 Task: Find an Airbnb in Shrigonda, India for 7 guests from 10th to 15th July with a price range of ₹10,000 to ₹15,000, 4 bedrooms, 7 beds, 4 bathrooms, and amenities like WiFi, TV, free parking, gym, and breakfast.
Action: Mouse pressed left at (488, 125)
Screenshot: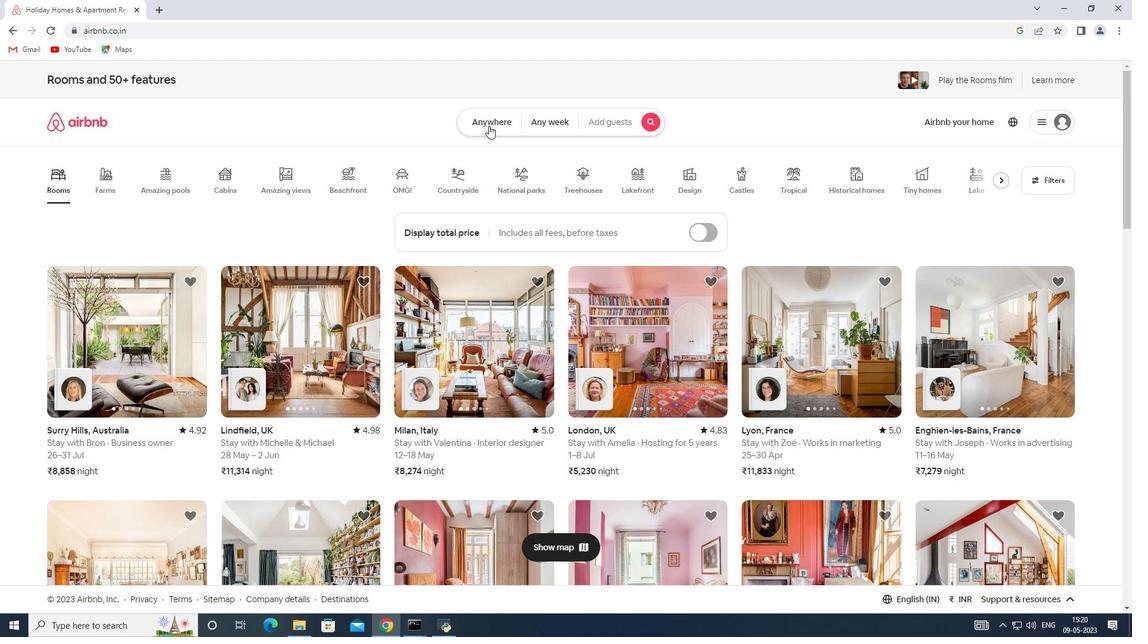 
Action: Mouse moved to (352, 168)
Screenshot: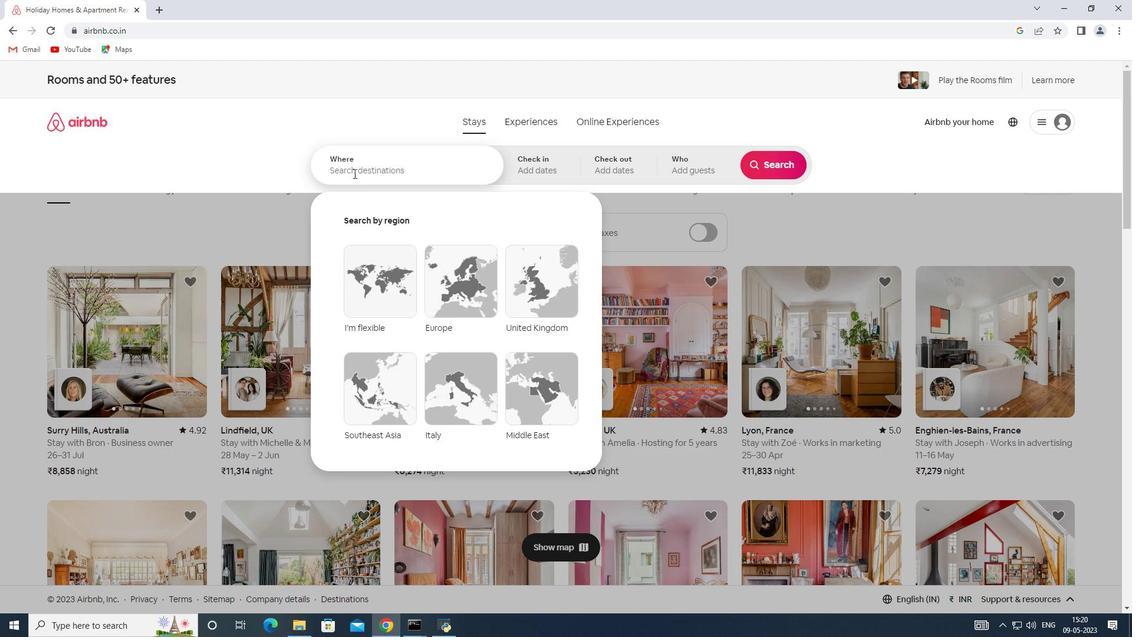 
Action: Mouse pressed left at (352, 168)
Screenshot: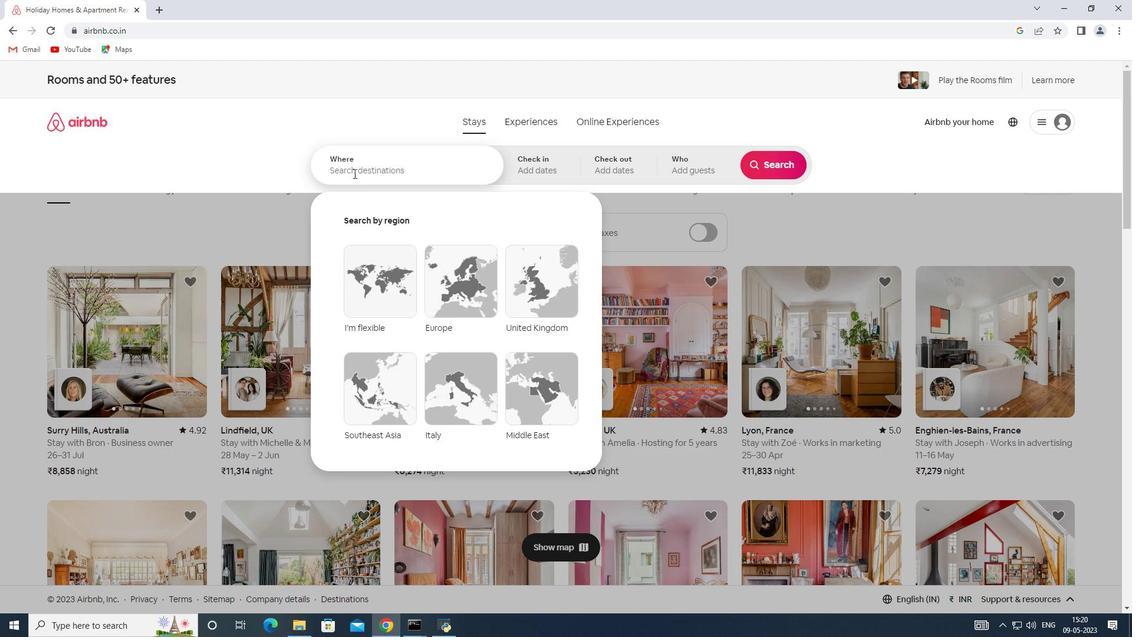 
Action: Key pressed <Key.shift>N<Key.backspace><Key.shift>Shrigonda,<Key.shift>India
Screenshot: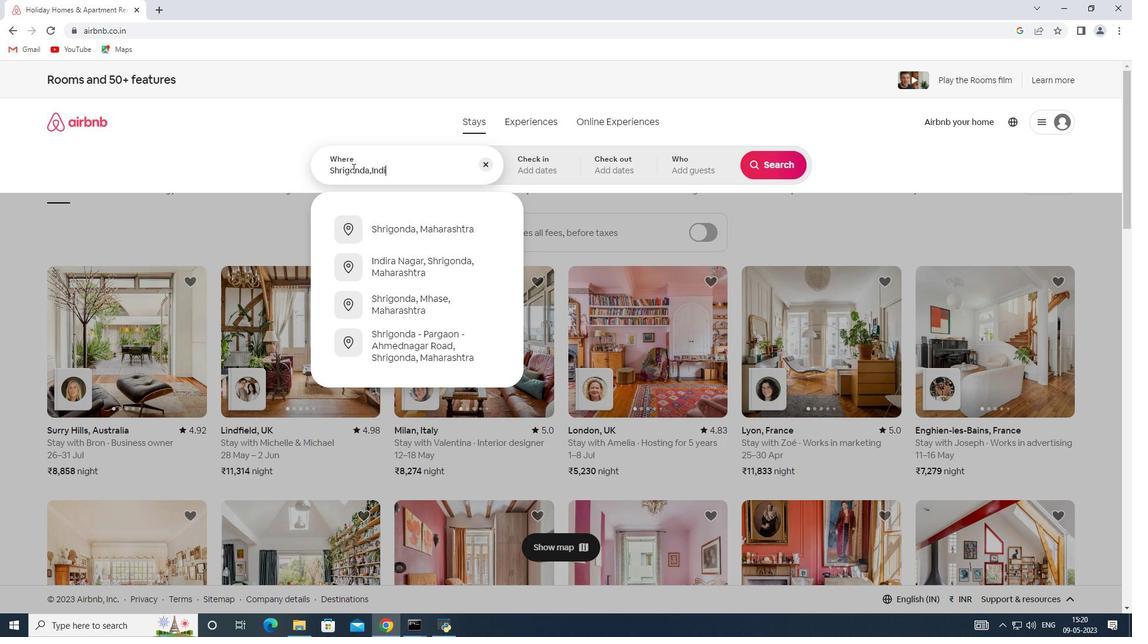 
Action: Mouse moved to (529, 165)
Screenshot: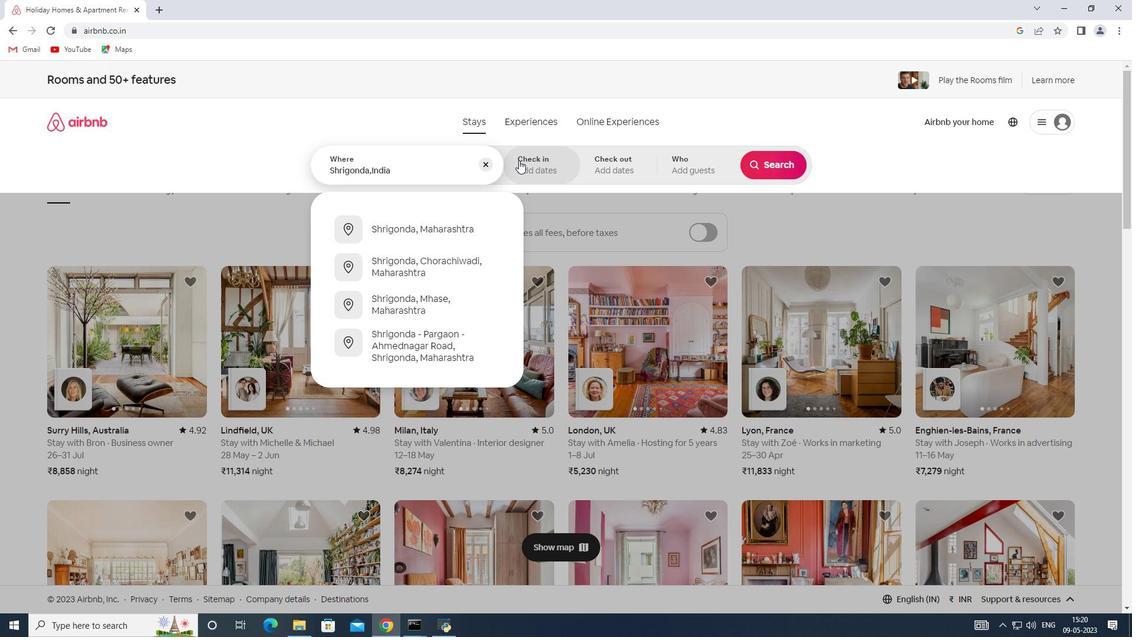 
Action: Mouse pressed left at (529, 165)
Screenshot: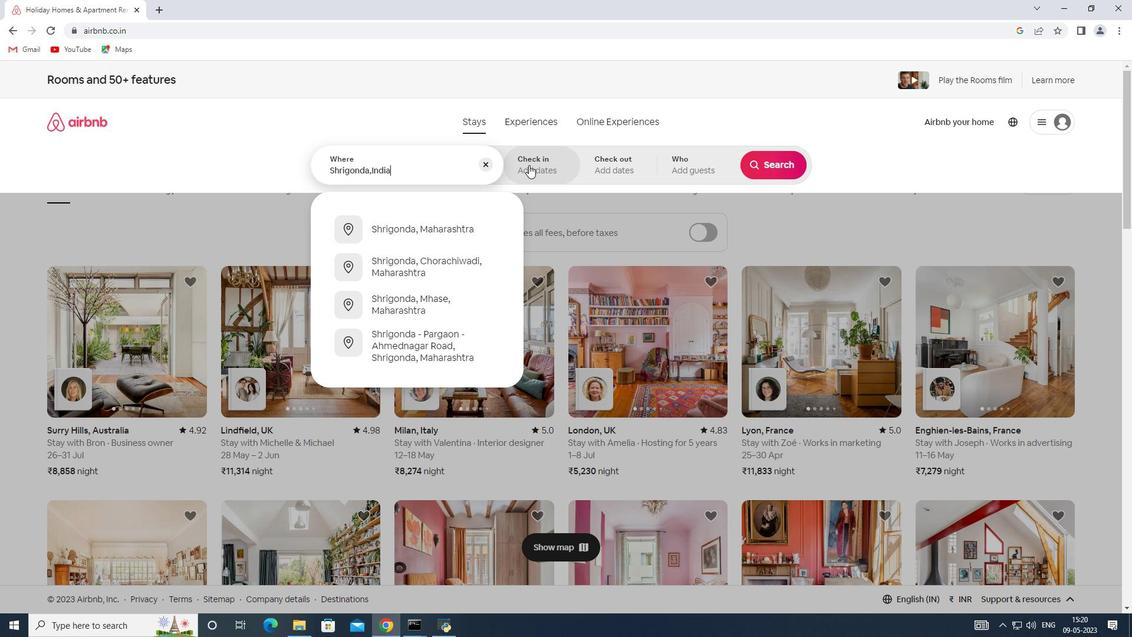 
Action: Mouse moved to (756, 259)
Screenshot: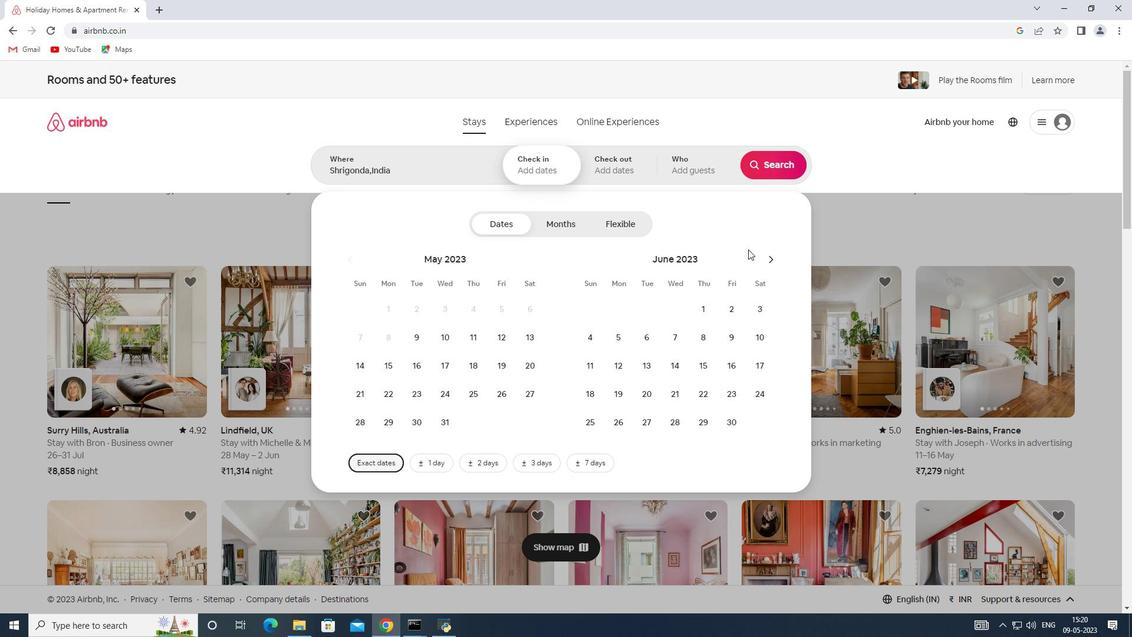 
Action: Mouse pressed left at (756, 259)
Screenshot: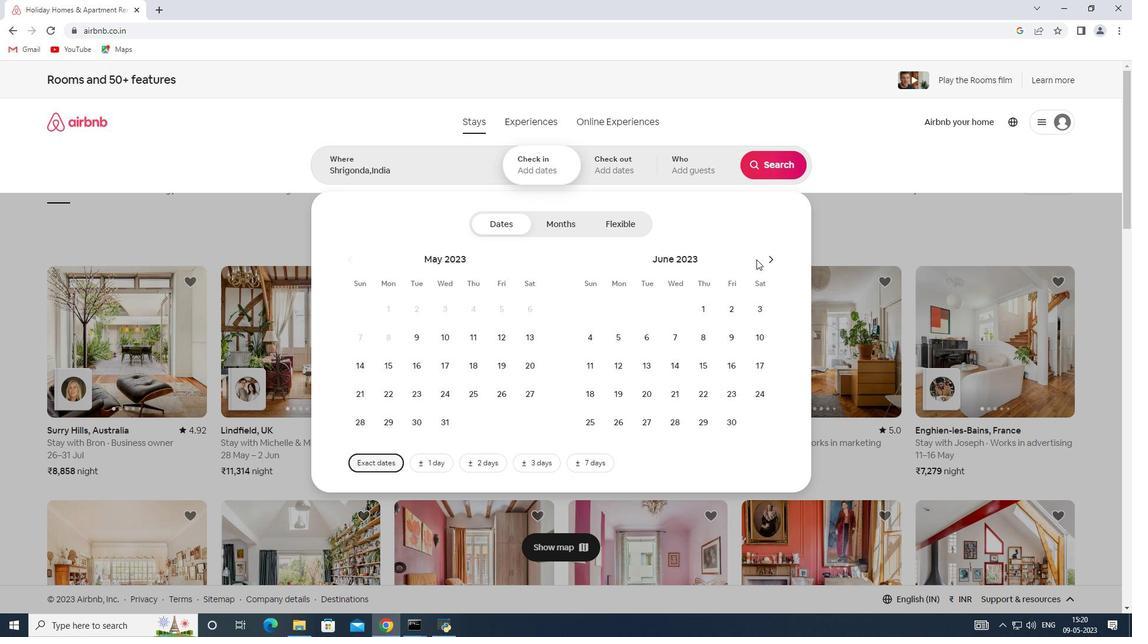 
Action: Mouse moved to (771, 260)
Screenshot: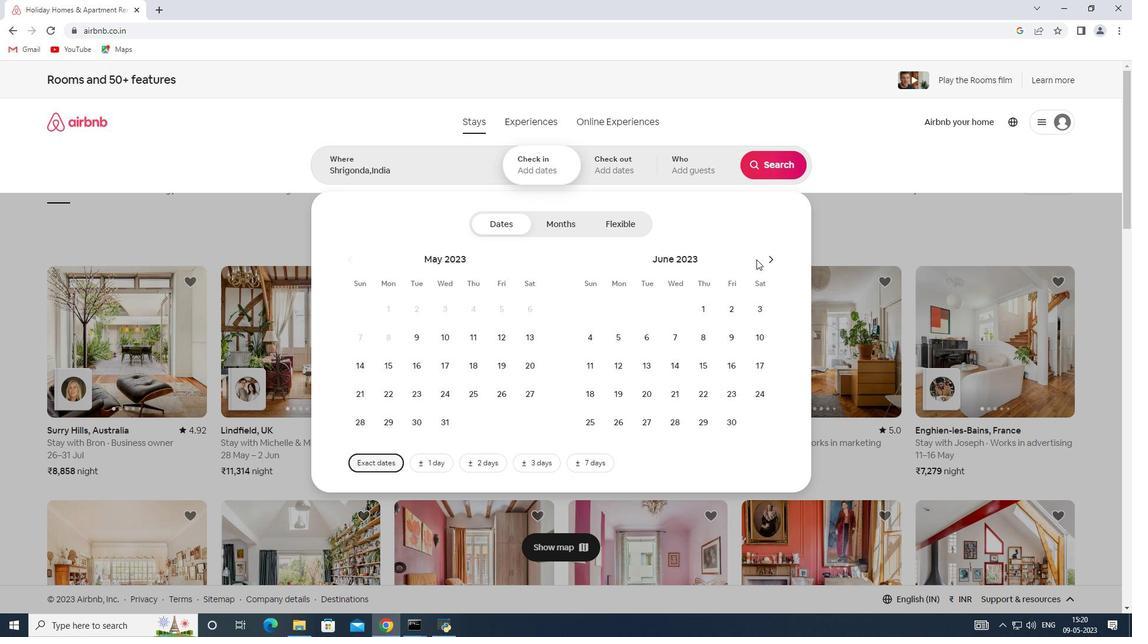 
Action: Mouse pressed left at (771, 260)
Screenshot: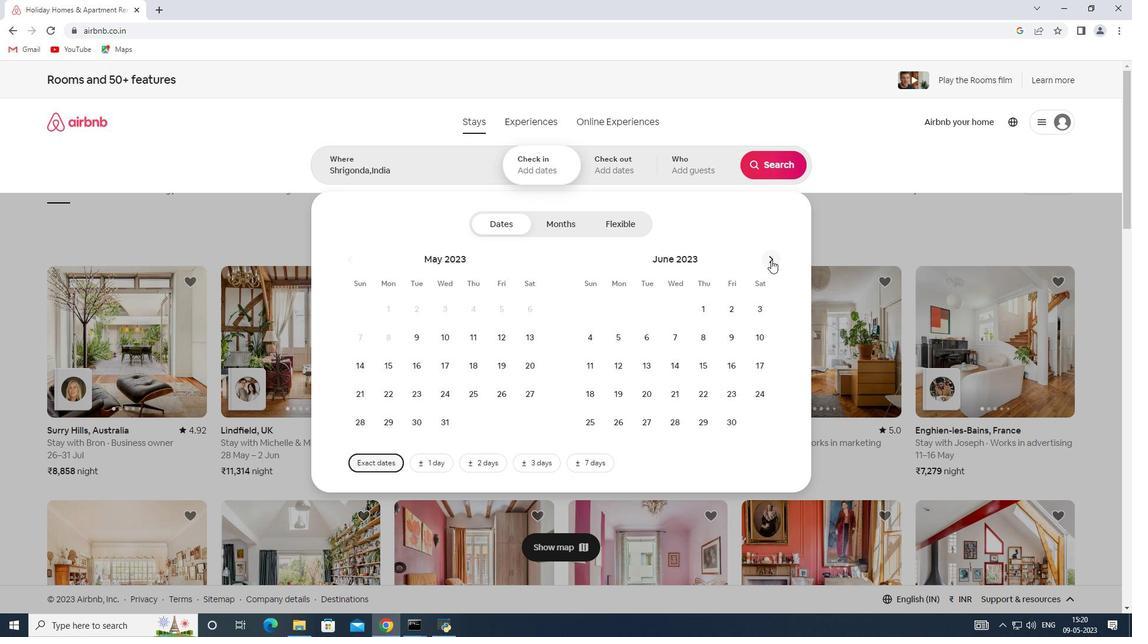 
Action: Mouse moved to (624, 362)
Screenshot: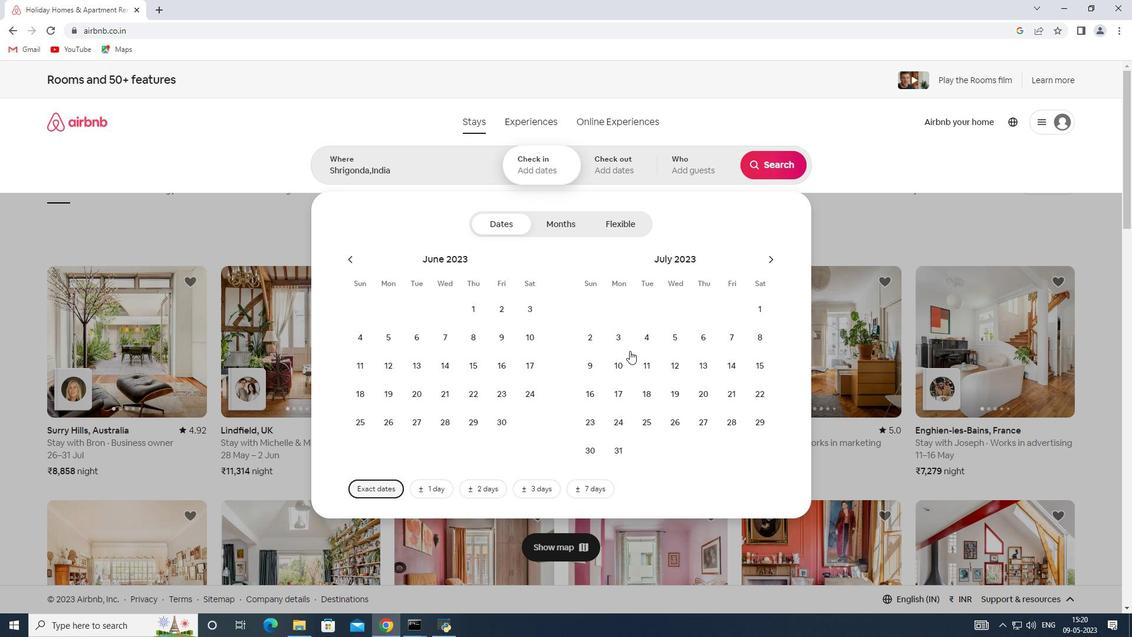 
Action: Mouse pressed left at (624, 362)
Screenshot: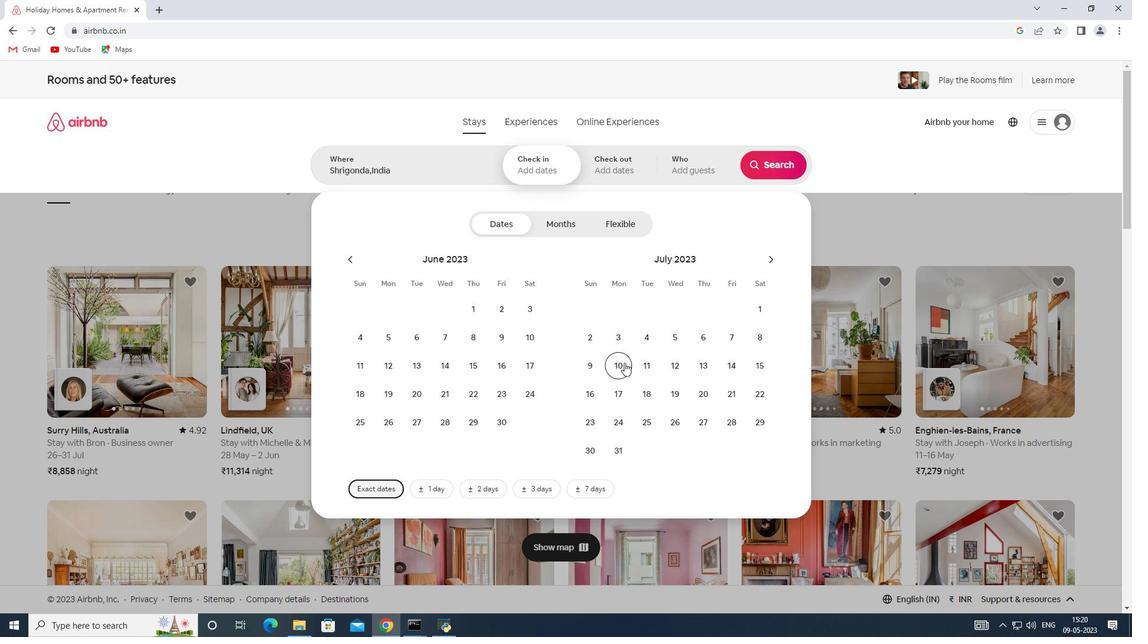 
Action: Mouse moved to (764, 370)
Screenshot: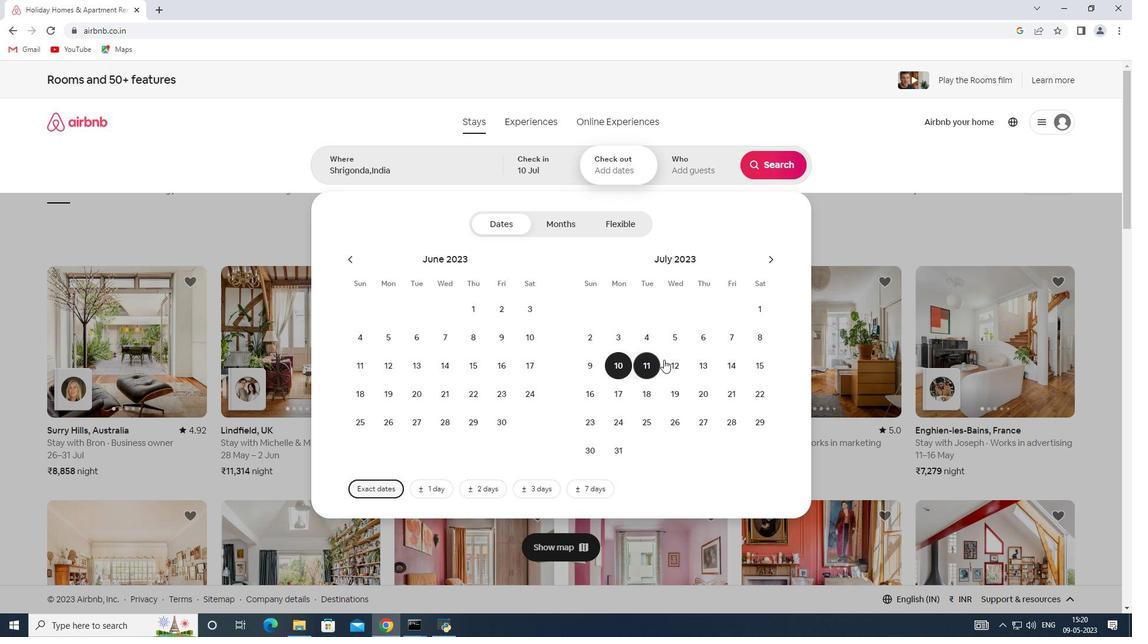 
Action: Mouse pressed left at (764, 370)
Screenshot: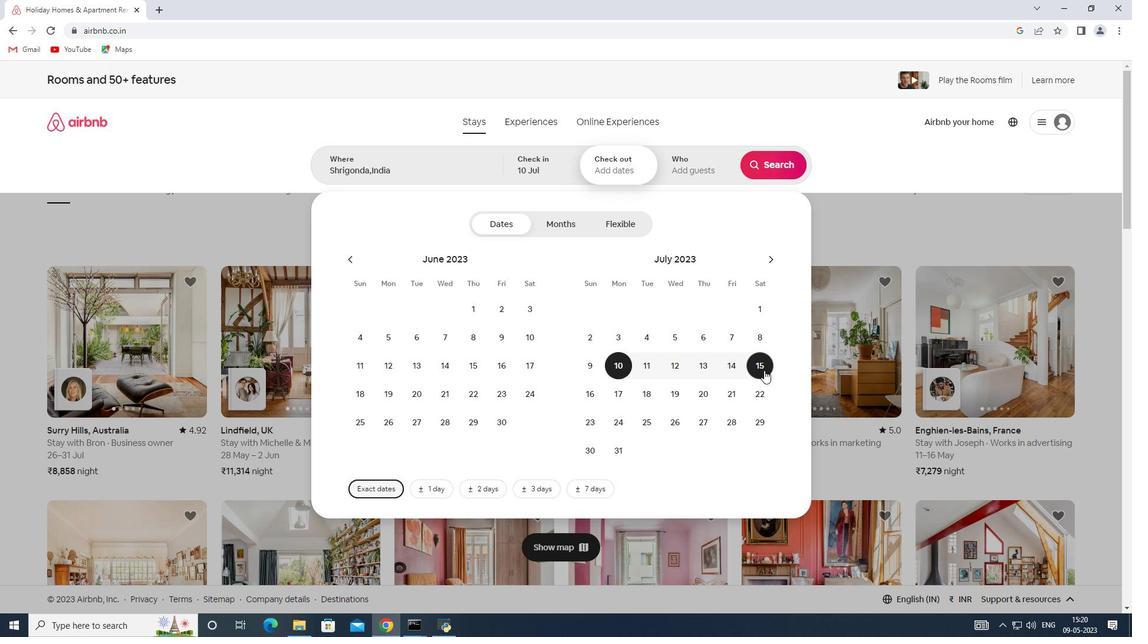 
Action: Mouse moved to (690, 161)
Screenshot: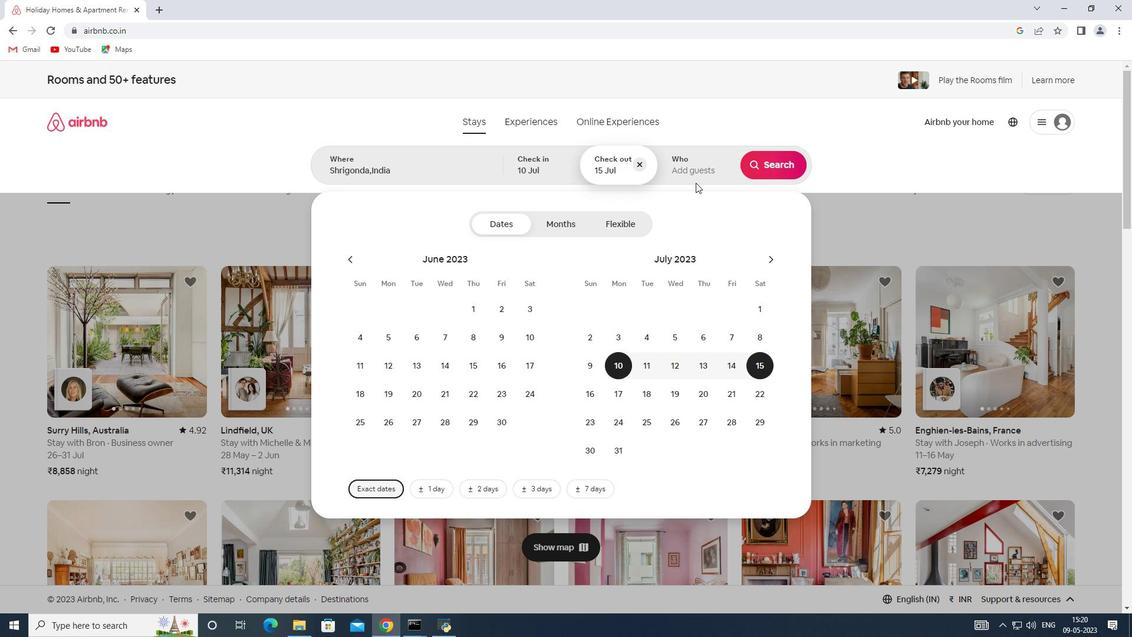 
Action: Mouse pressed left at (690, 161)
Screenshot: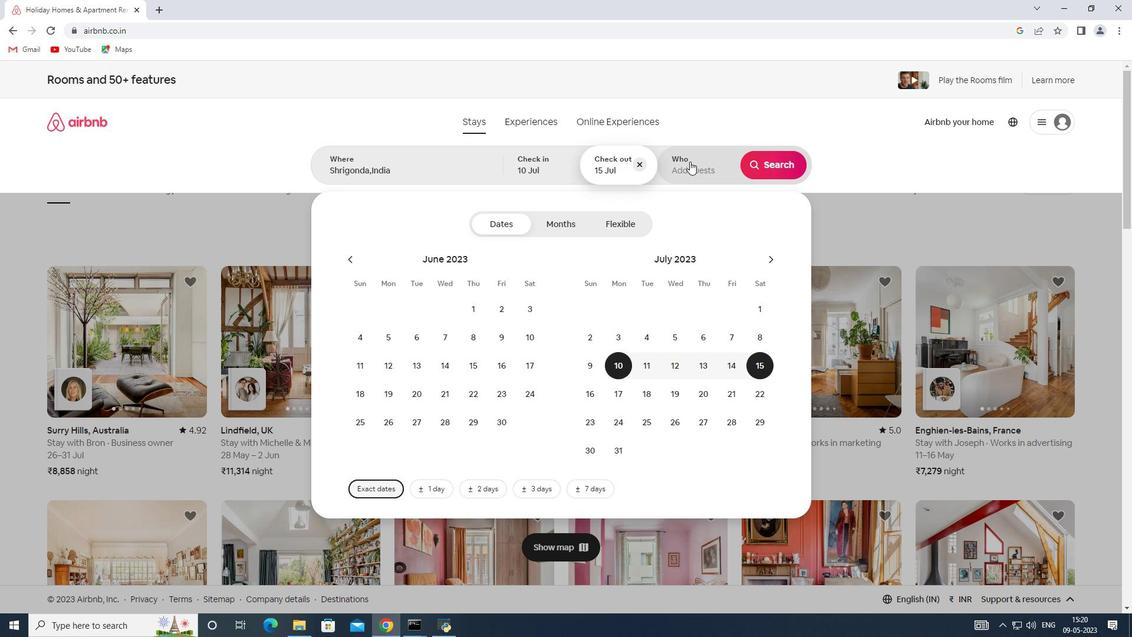 
Action: Mouse moved to (775, 230)
Screenshot: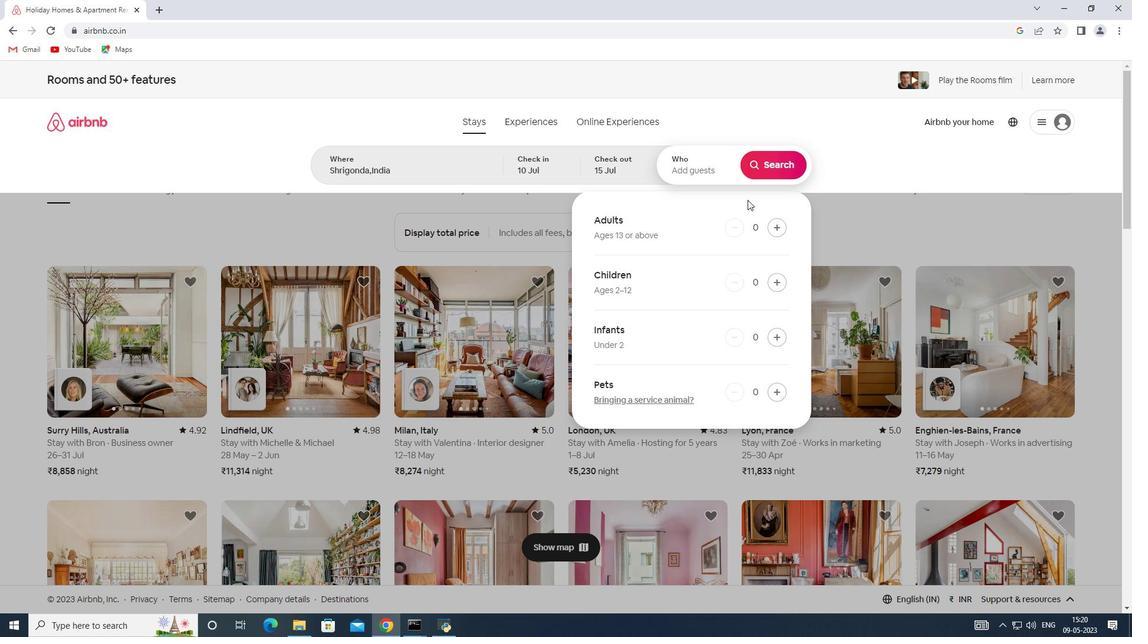 
Action: Mouse pressed left at (775, 230)
Screenshot: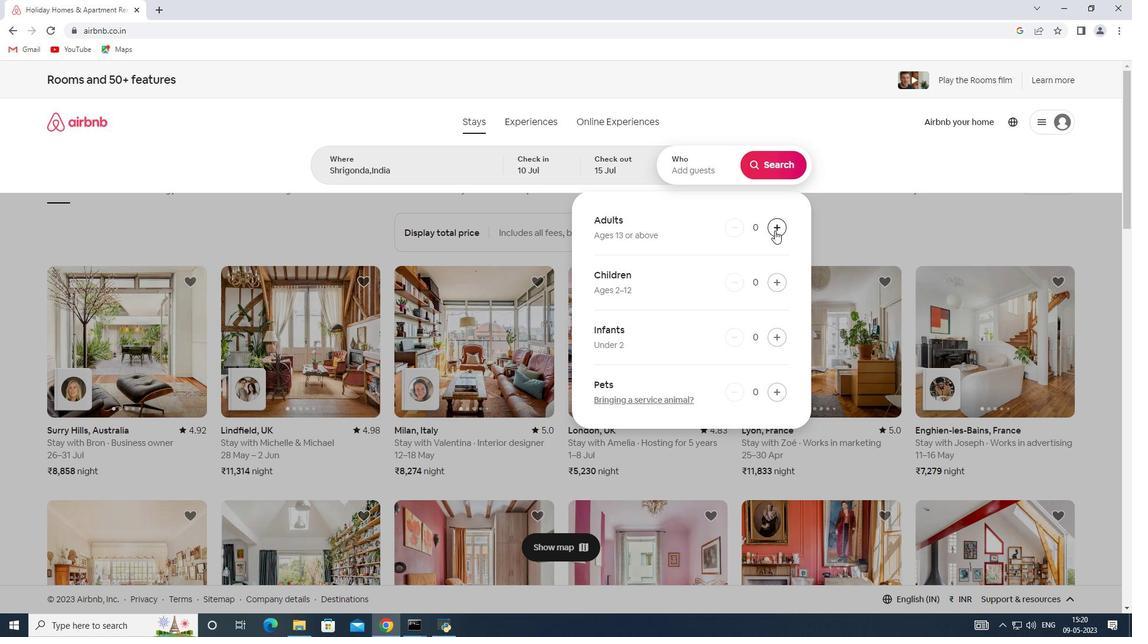 
Action: Mouse pressed left at (775, 230)
Screenshot: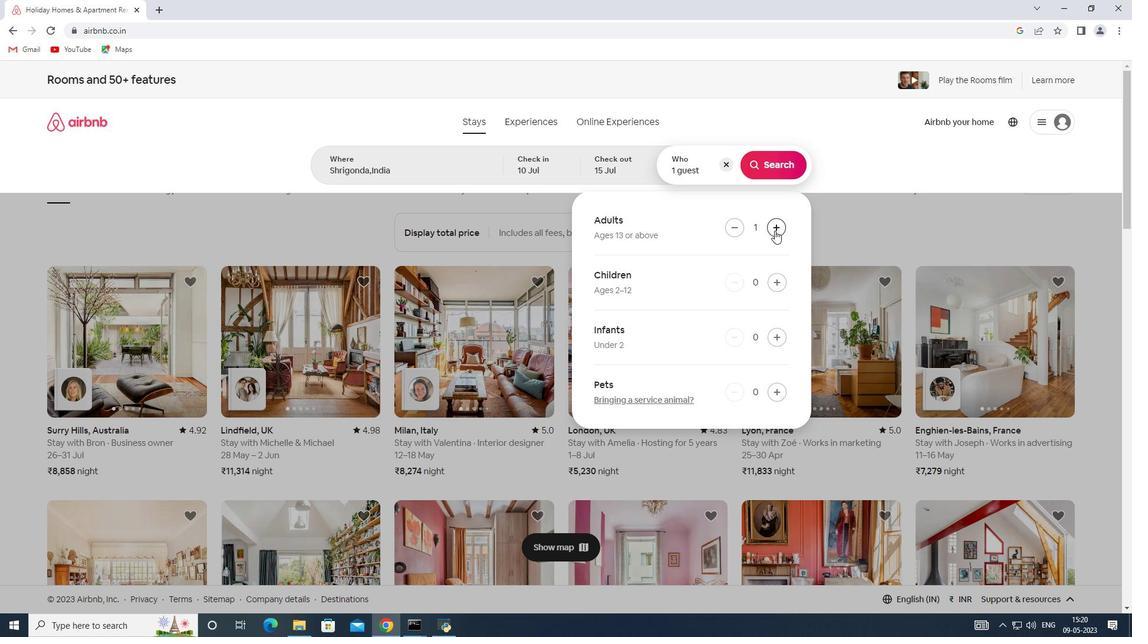 
Action: Mouse pressed left at (775, 230)
Screenshot: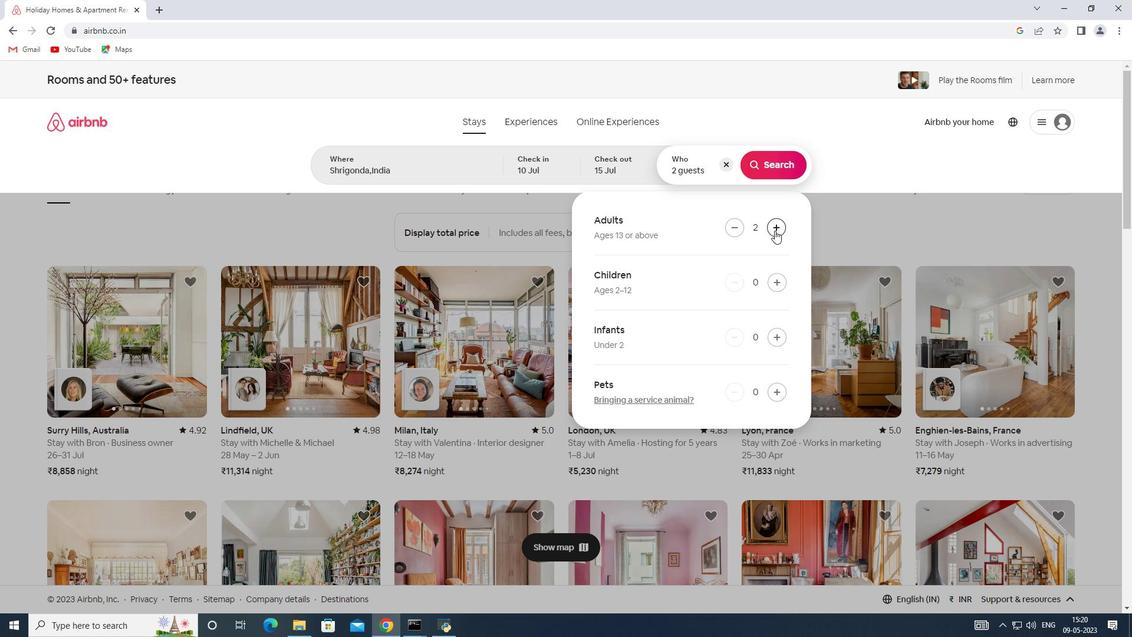 
Action: Mouse pressed left at (775, 230)
Screenshot: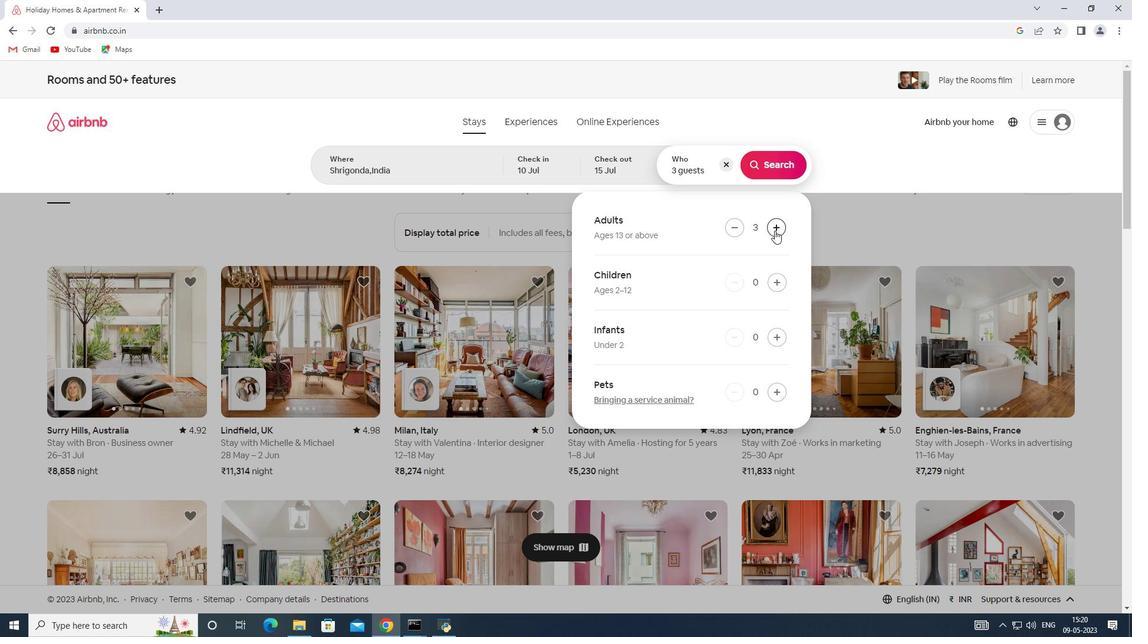 
Action: Mouse pressed left at (775, 230)
Screenshot: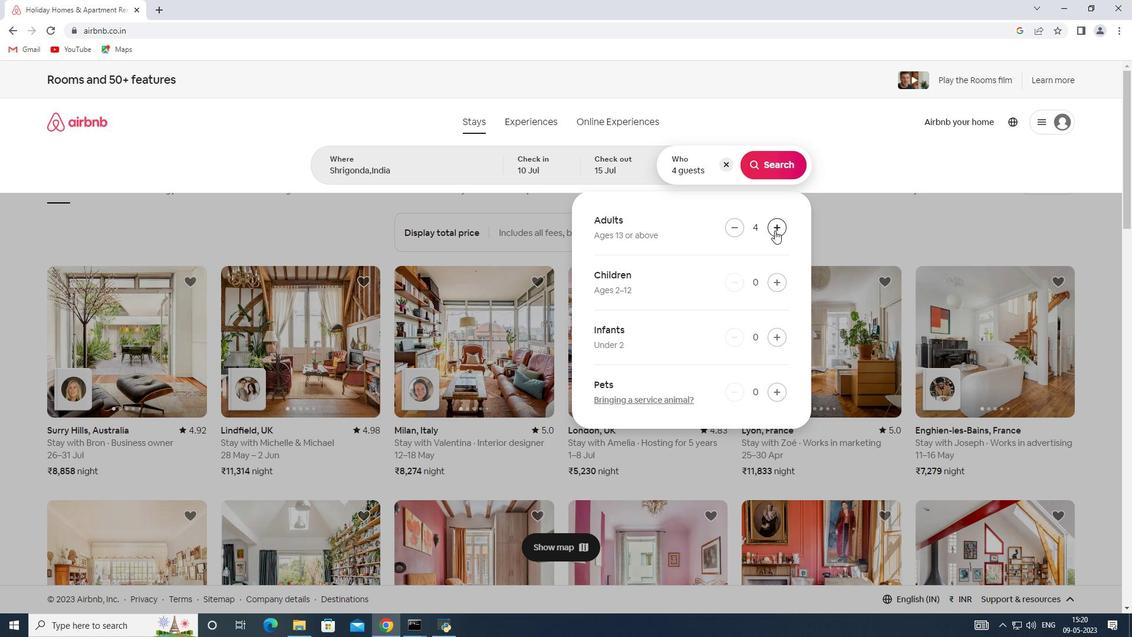 
Action: Mouse pressed left at (775, 230)
Screenshot: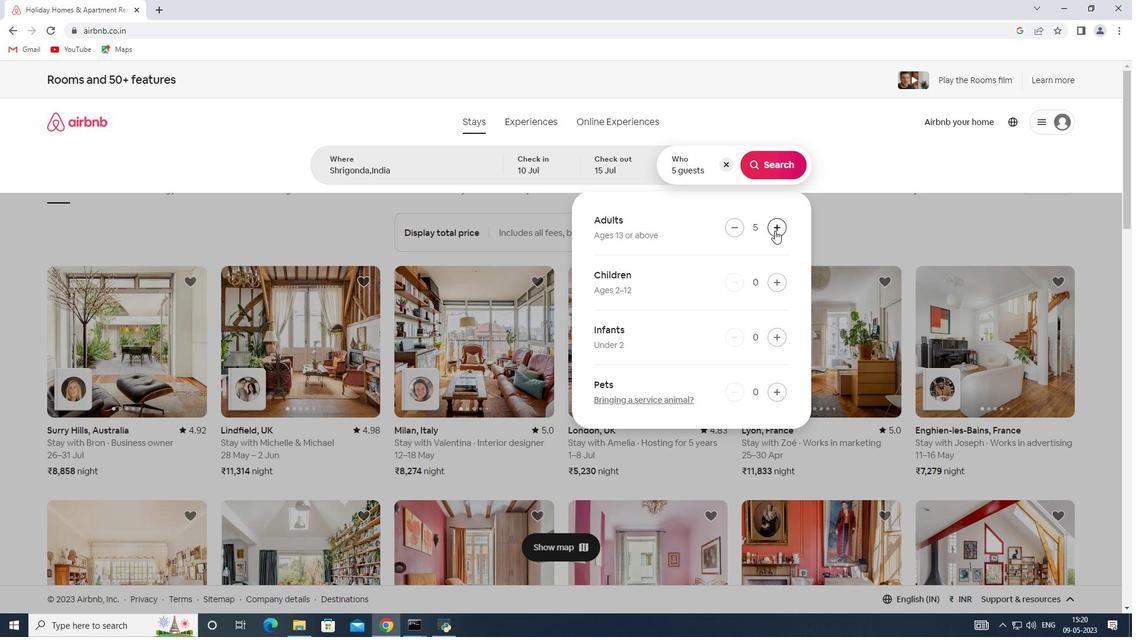 
Action: Mouse pressed left at (775, 230)
Screenshot: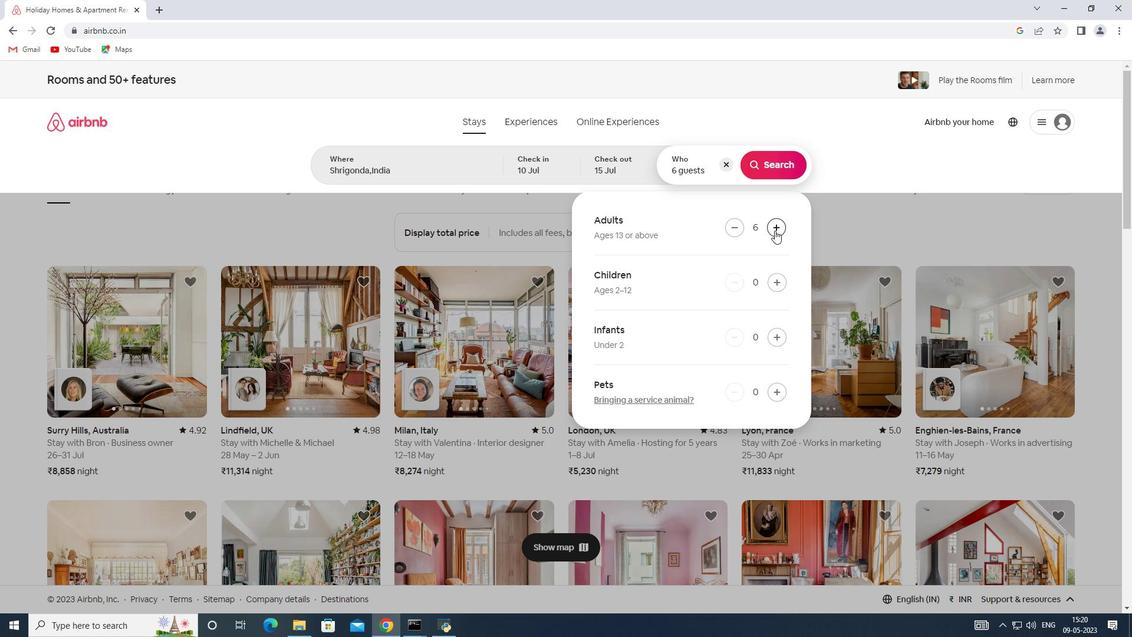 
Action: Mouse moved to (771, 169)
Screenshot: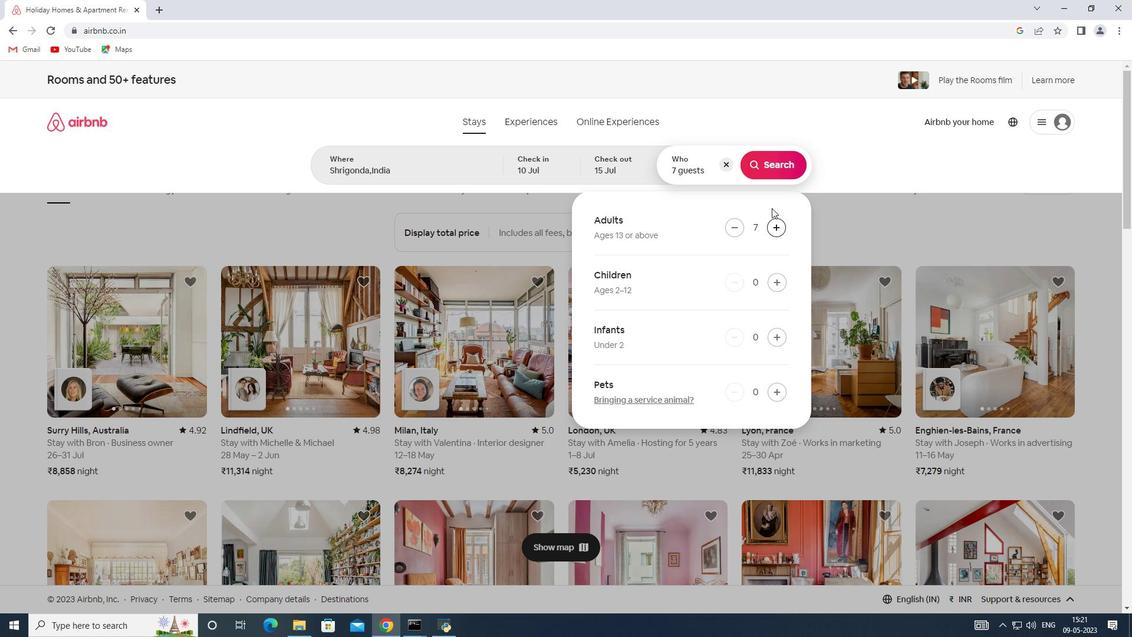 
Action: Mouse pressed left at (771, 169)
Screenshot: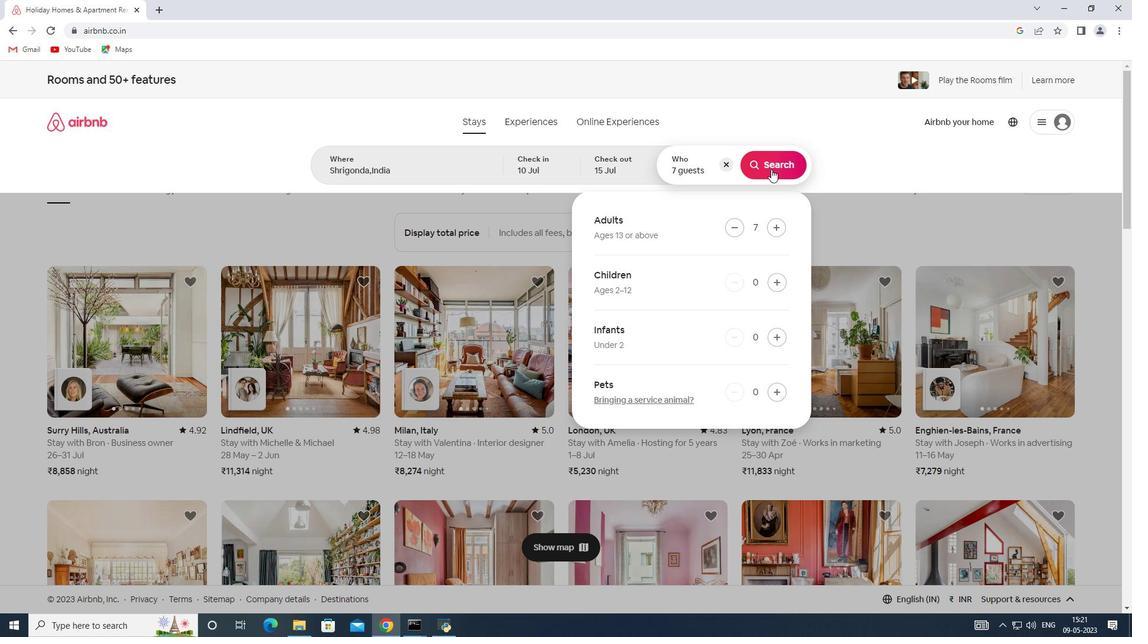 
Action: Mouse moved to (1067, 134)
Screenshot: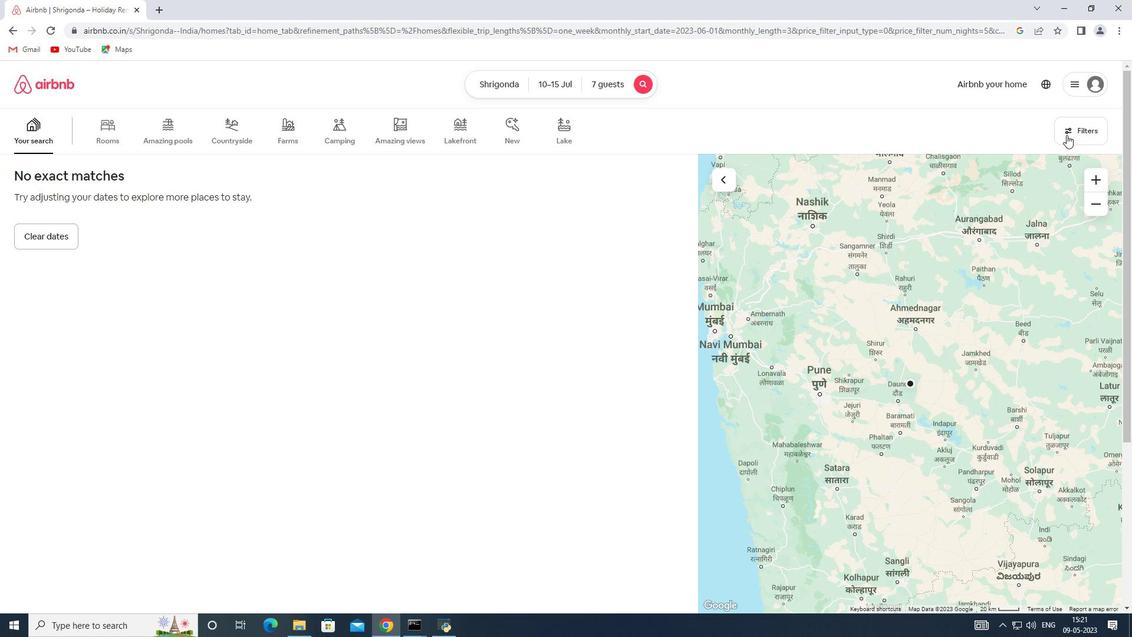 
Action: Mouse pressed left at (1067, 134)
Screenshot: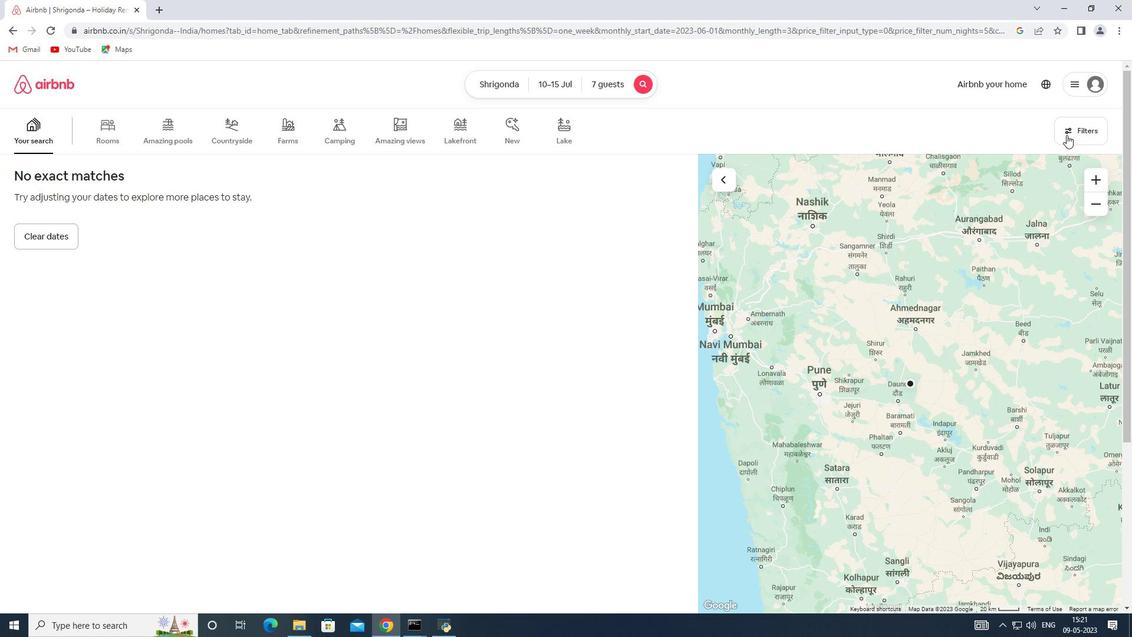 
Action: Mouse moved to (415, 422)
Screenshot: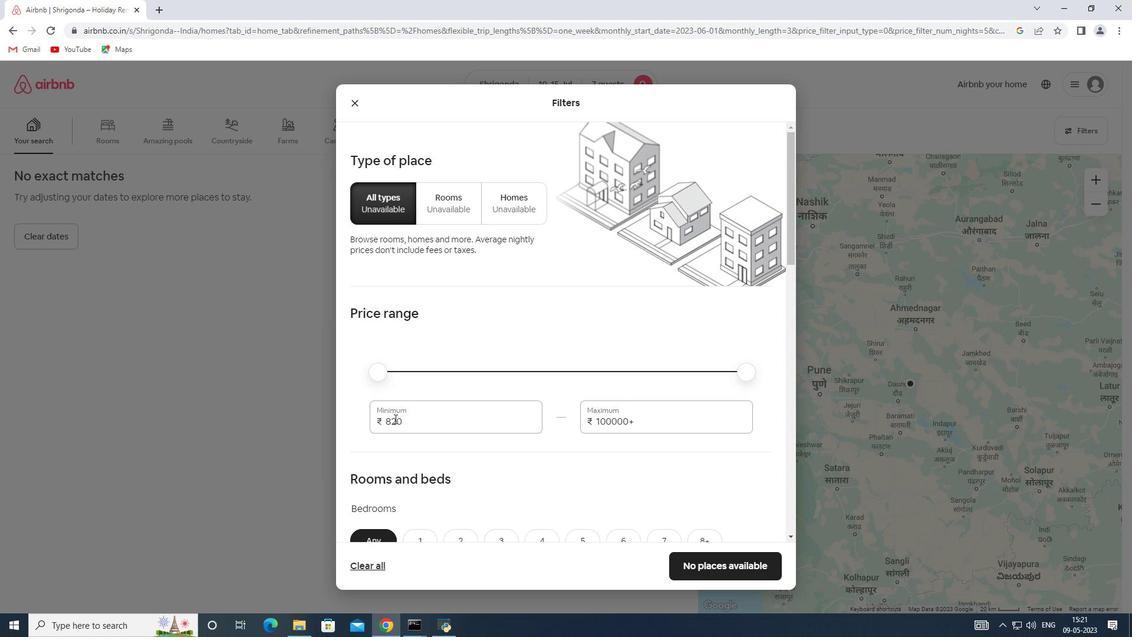 
Action: Mouse pressed left at (415, 422)
Screenshot: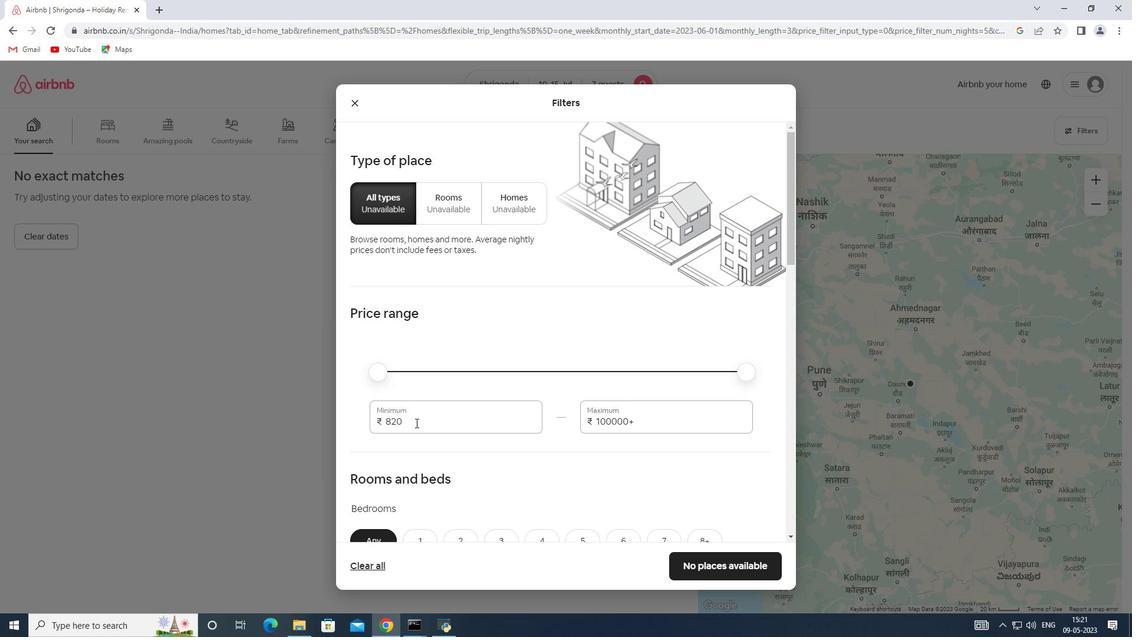 
Action: Mouse moved to (375, 422)
Screenshot: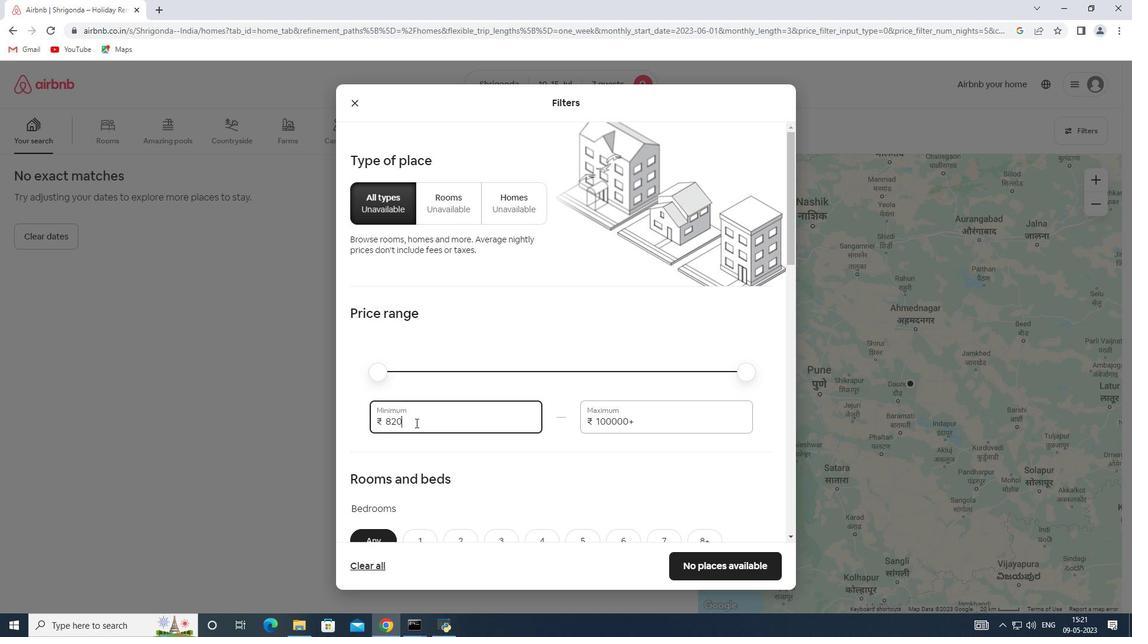 
Action: Key pressed 10000
Screenshot: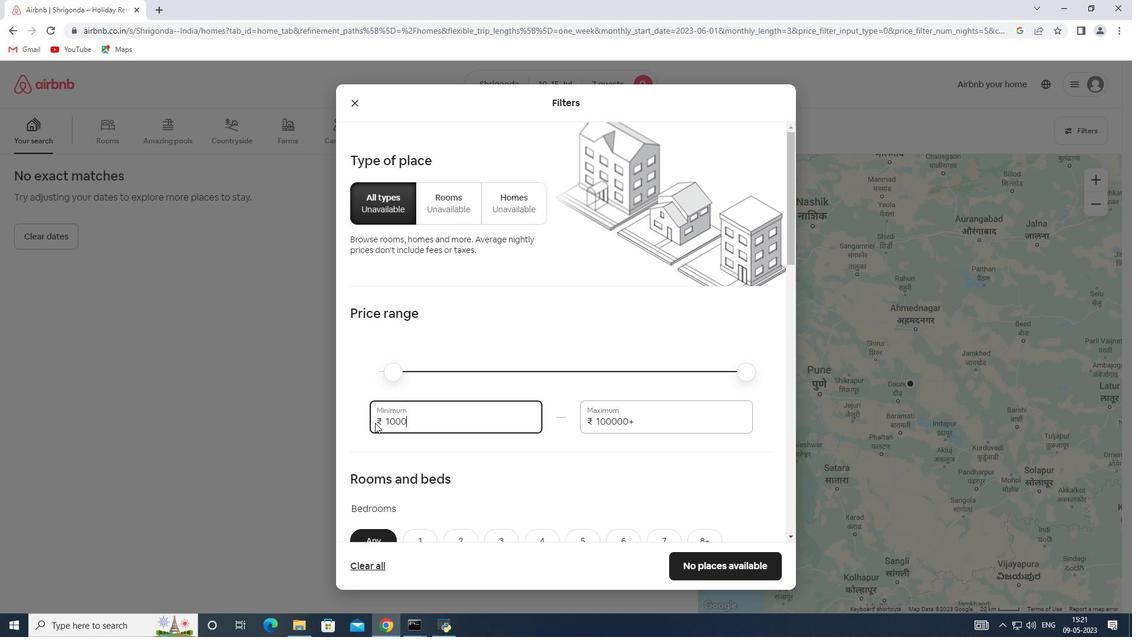
Action: Mouse moved to (637, 419)
Screenshot: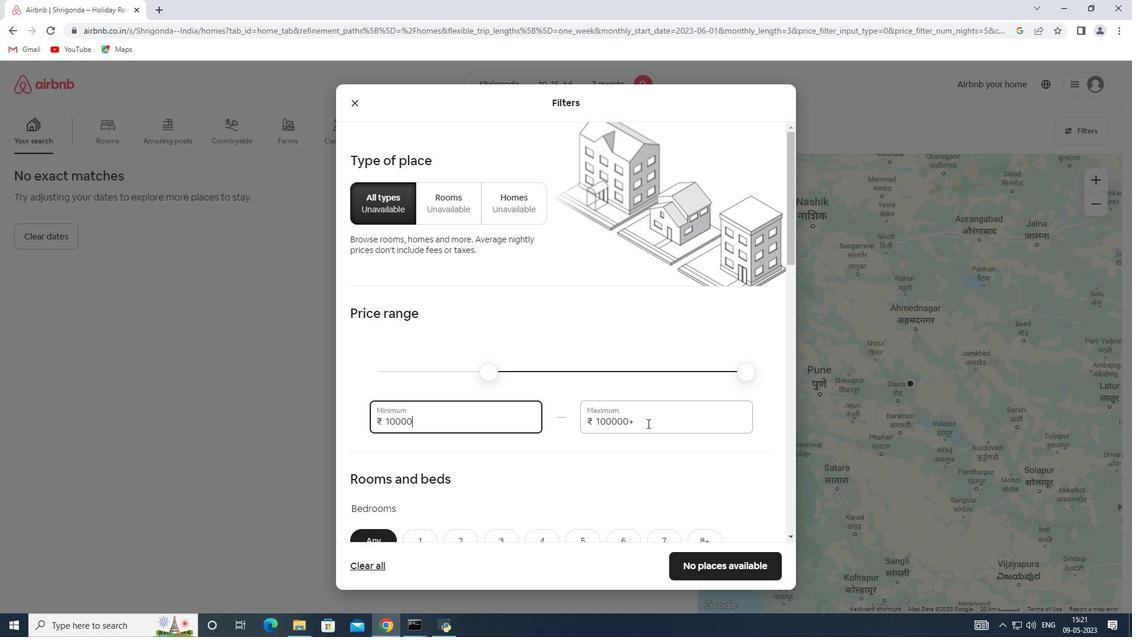 
Action: Mouse pressed left at (637, 419)
Screenshot: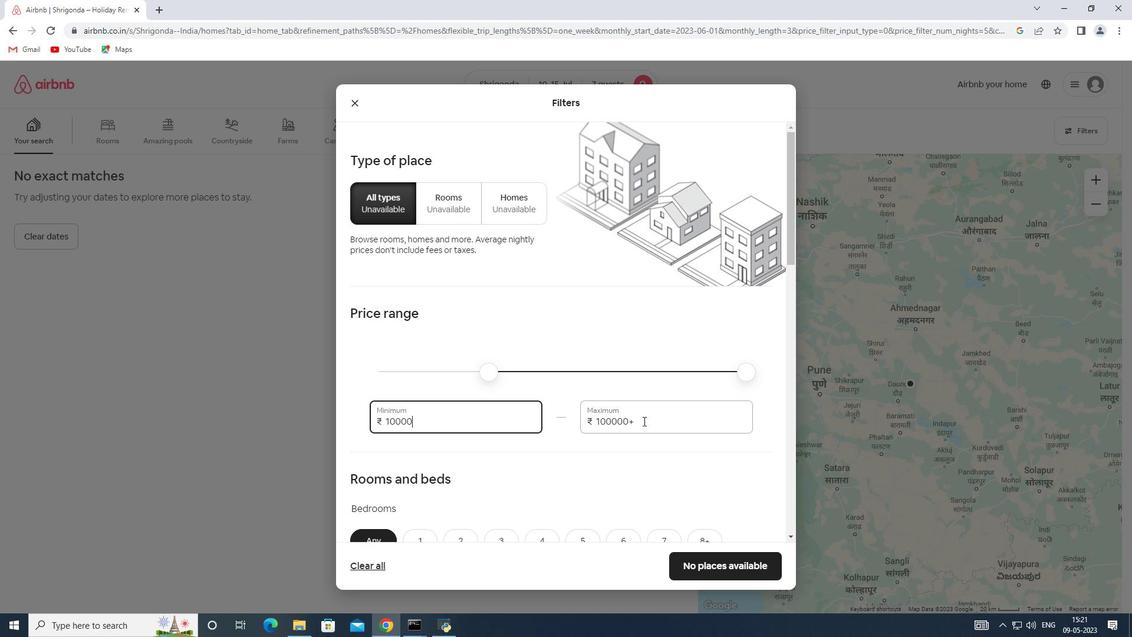 
Action: Mouse moved to (582, 419)
Screenshot: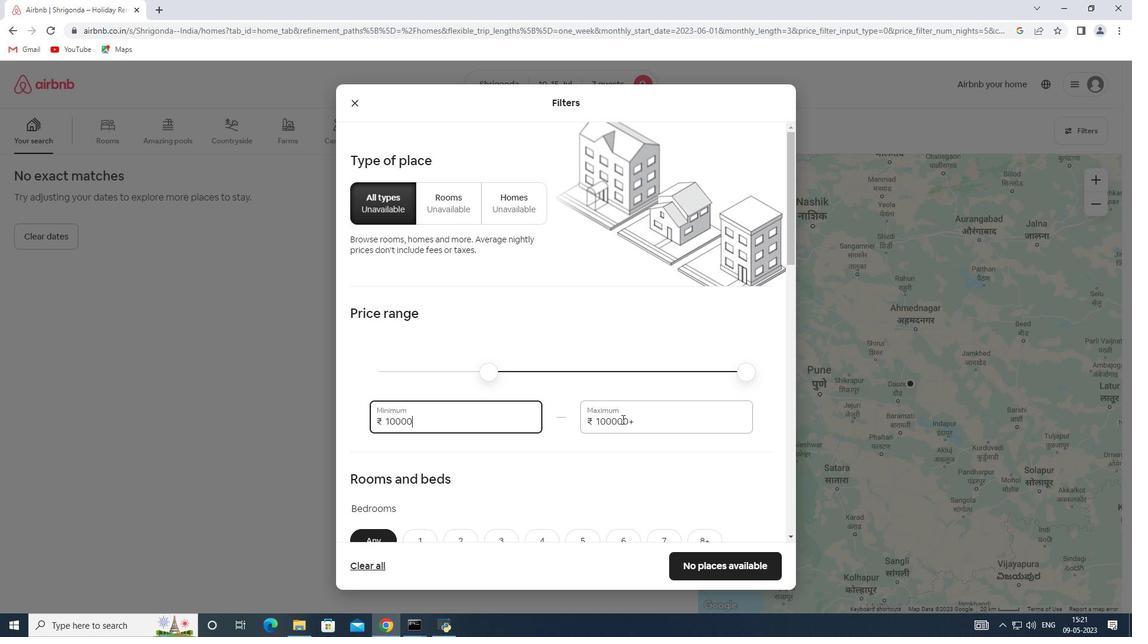 
Action: Key pressed 15000
Screenshot: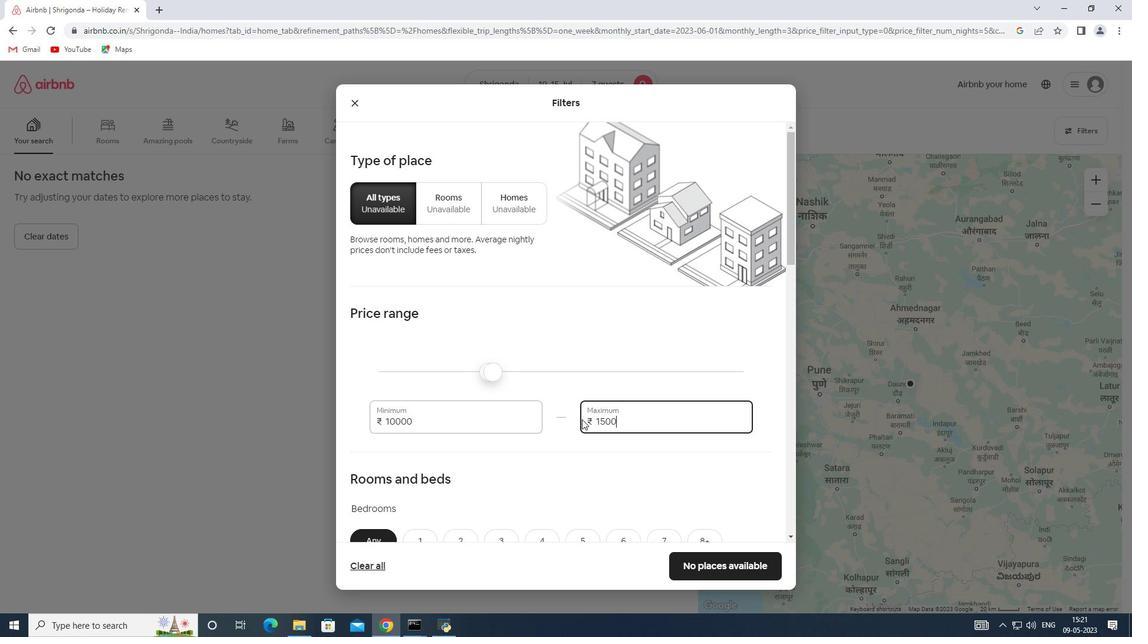 
Action: Mouse scrolled (582, 418) with delta (0, 0)
Screenshot: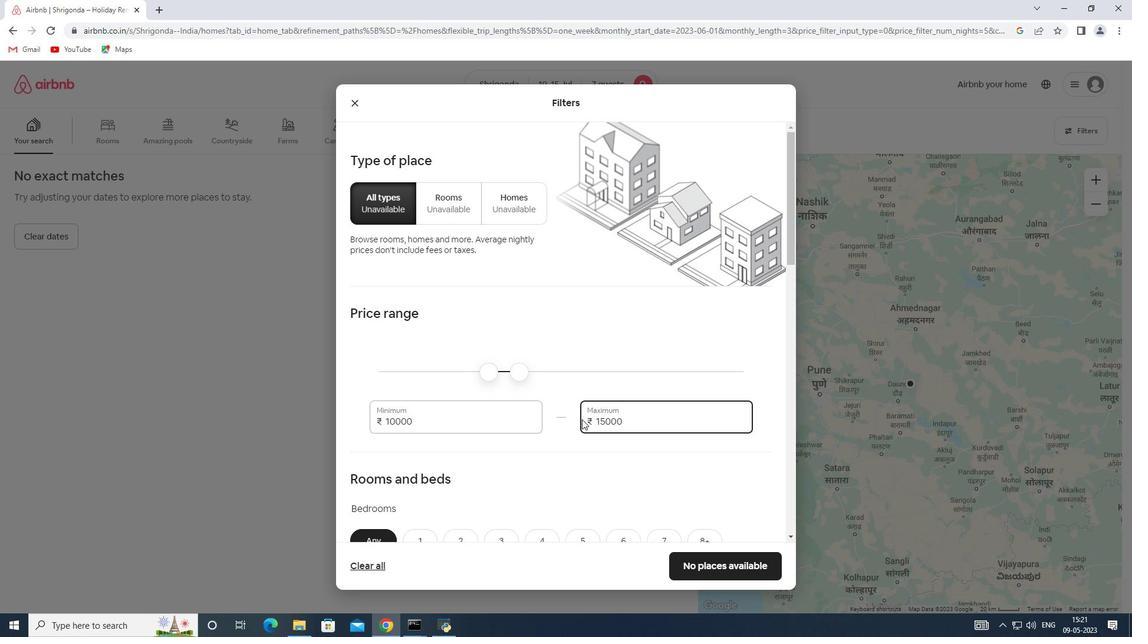 
Action: Mouse scrolled (582, 418) with delta (0, 0)
Screenshot: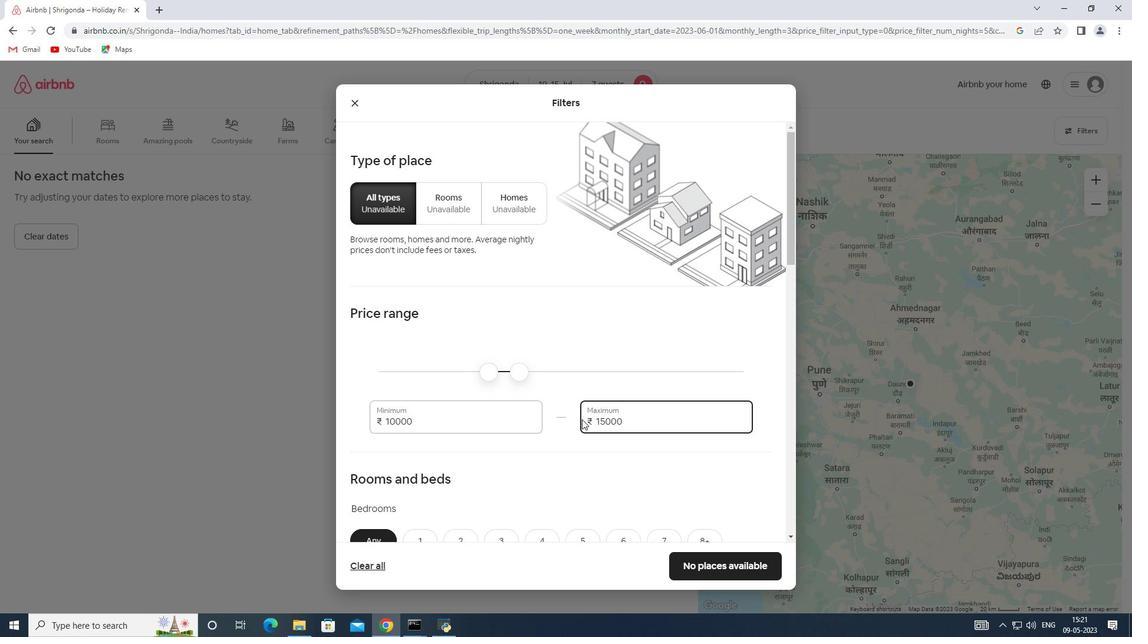 
Action: Mouse scrolled (582, 418) with delta (0, 0)
Screenshot: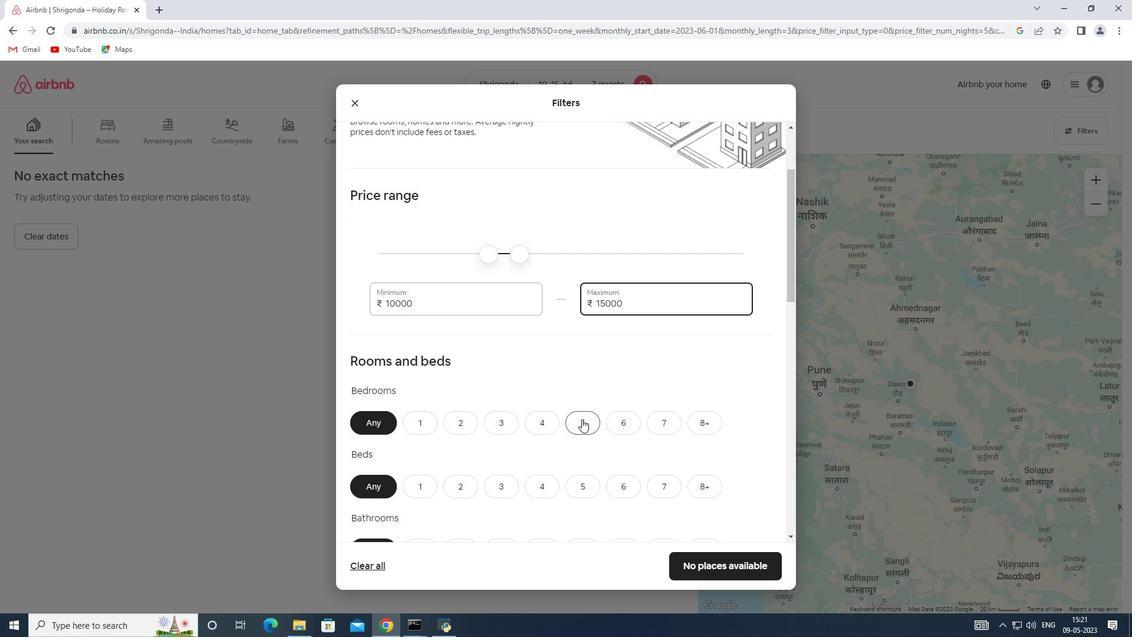 
Action: Mouse moved to (553, 365)
Screenshot: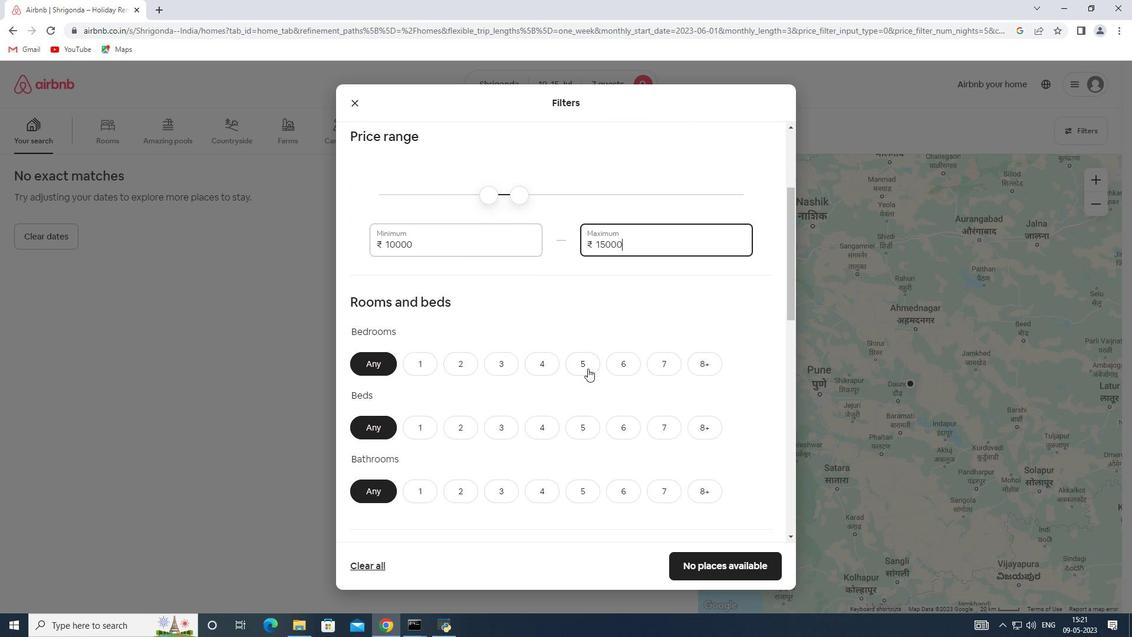 
Action: Mouse pressed left at (553, 365)
Screenshot: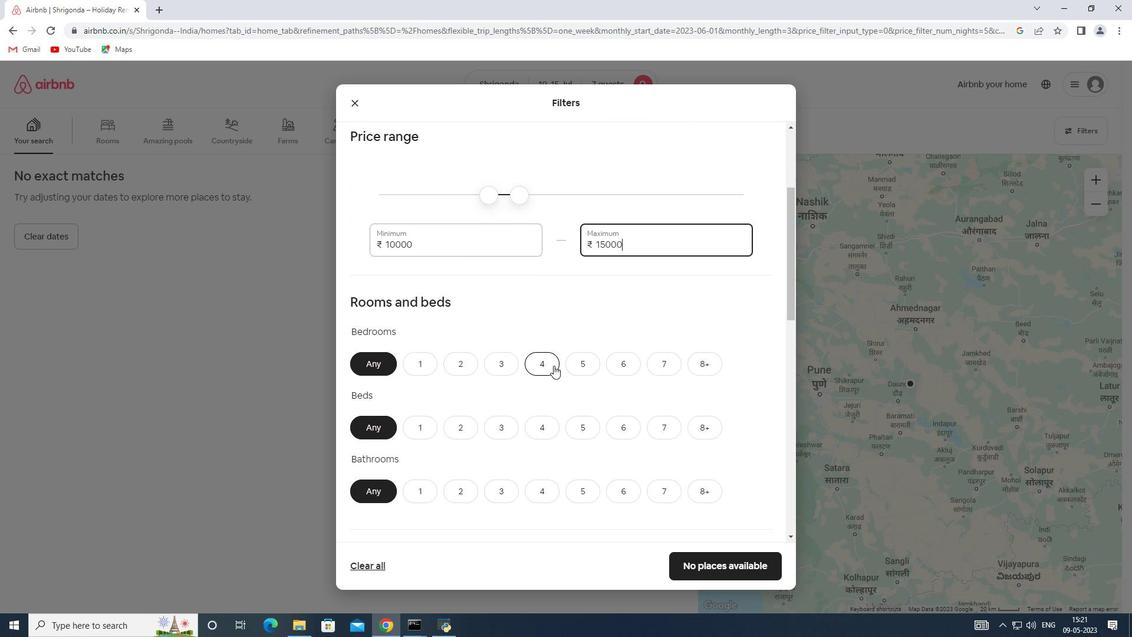 
Action: Mouse moved to (655, 422)
Screenshot: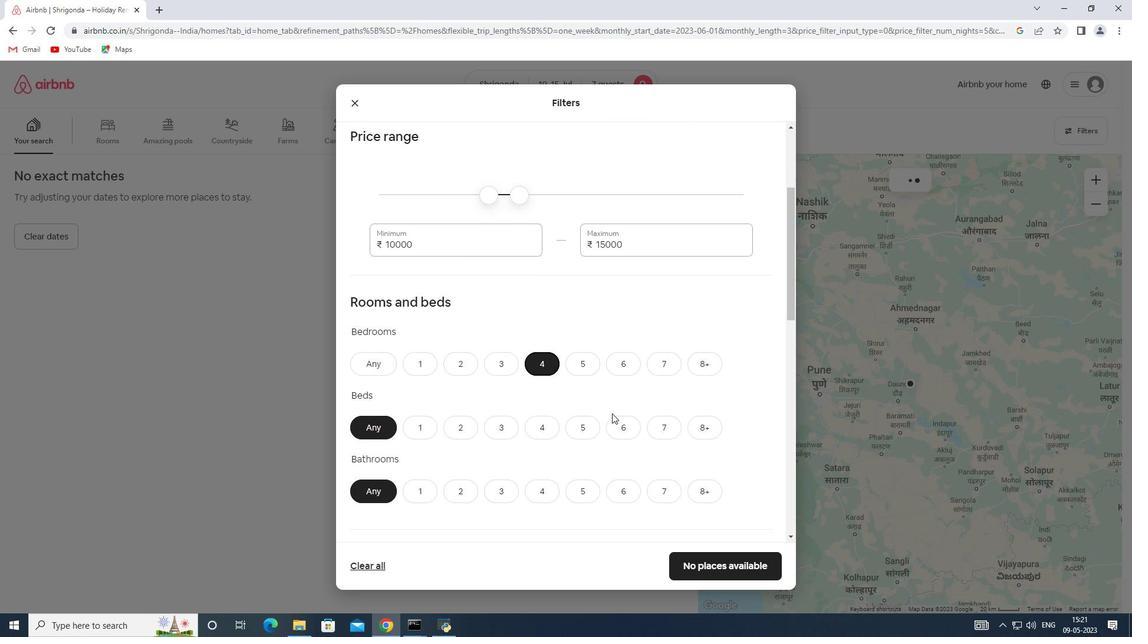 
Action: Mouse pressed left at (655, 422)
Screenshot: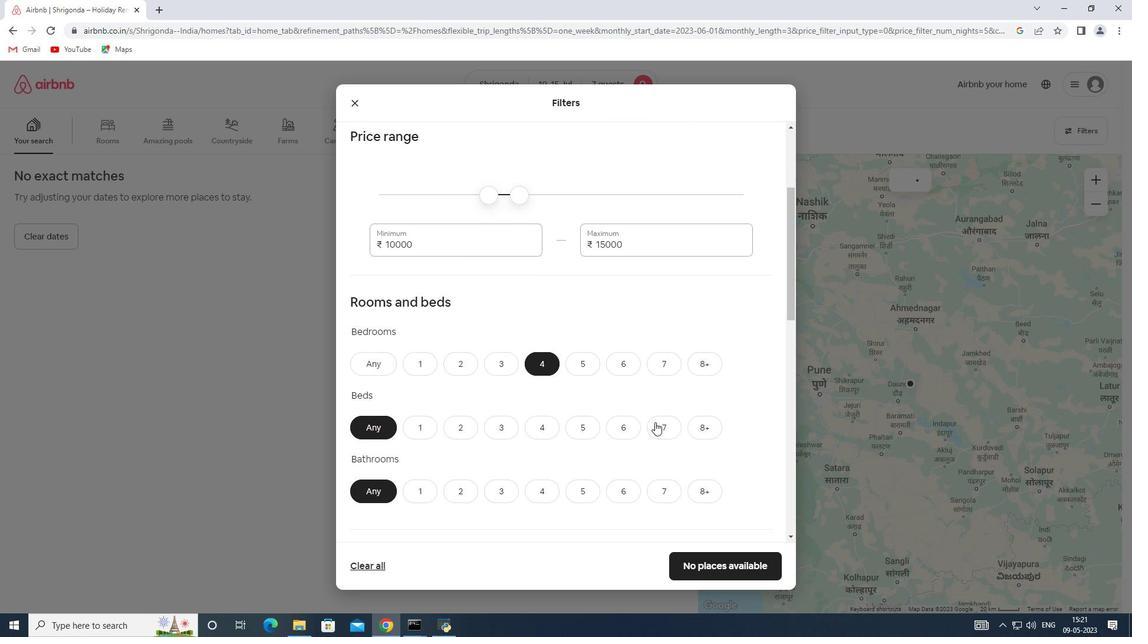
Action: Mouse moved to (555, 487)
Screenshot: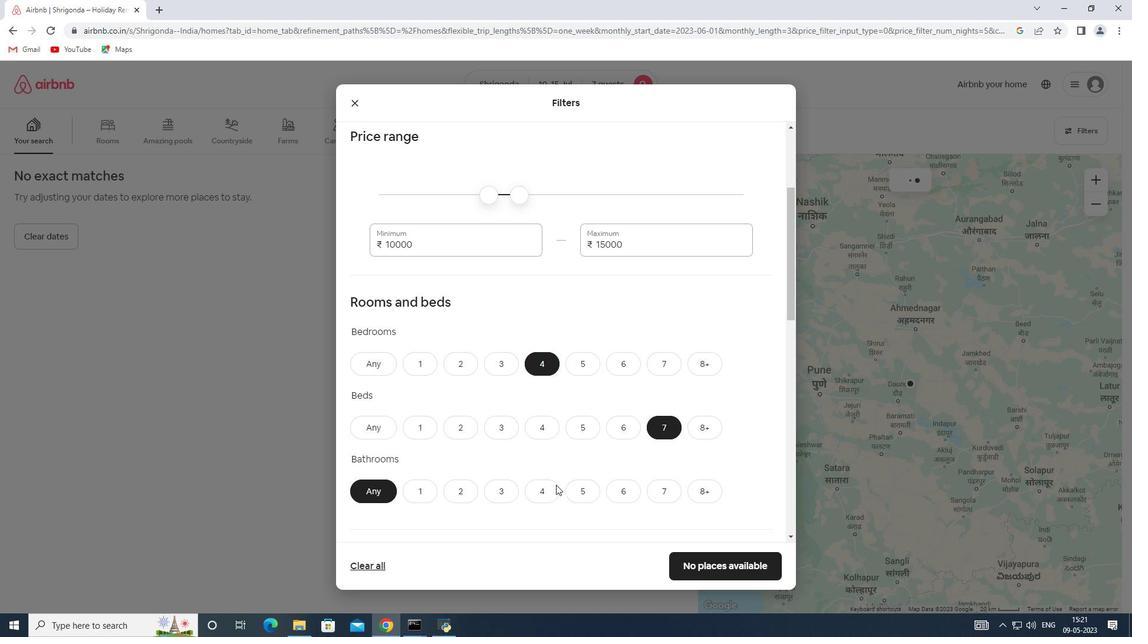
Action: Mouse pressed left at (555, 487)
Screenshot: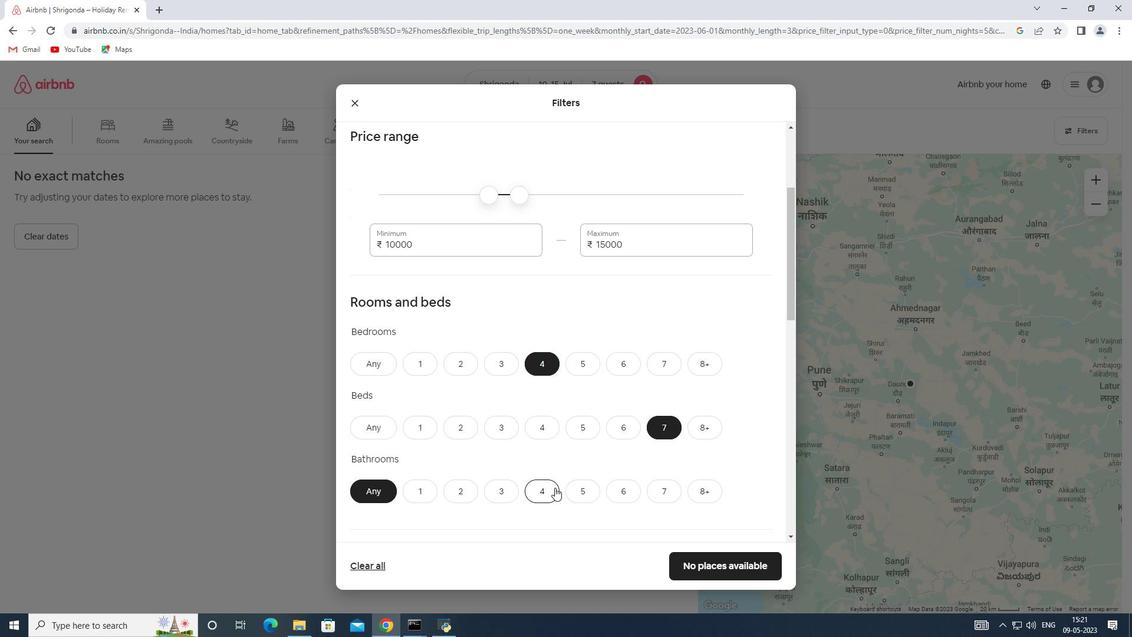 
Action: Mouse moved to (555, 447)
Screenshot: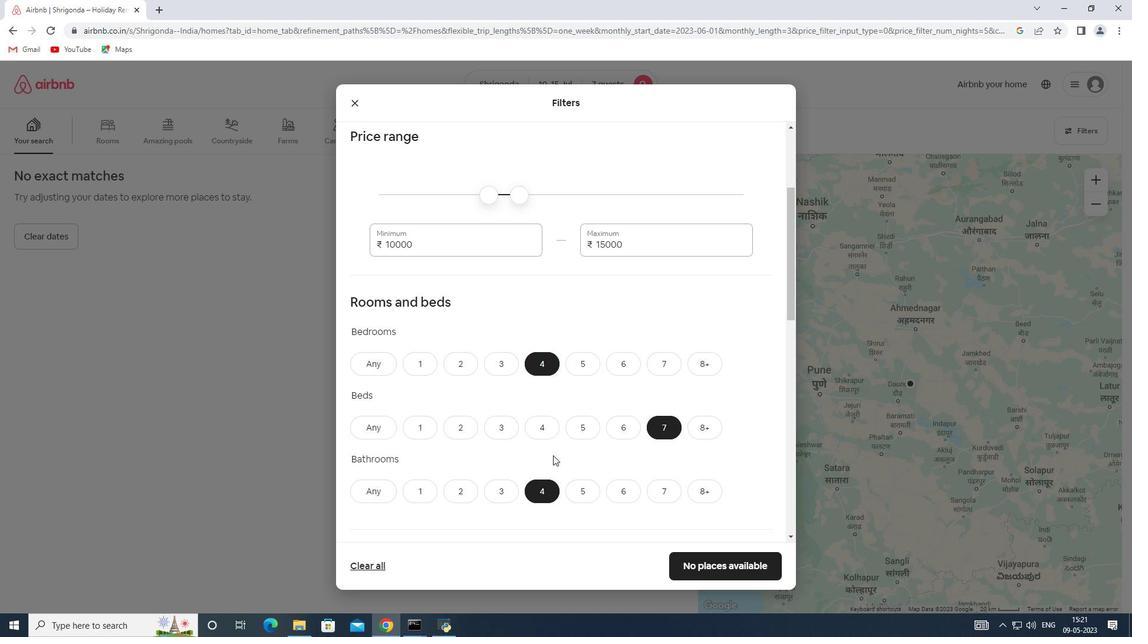 
Action: Mouse scrolled (555, 447) with delta (0, 0)
Screenshot: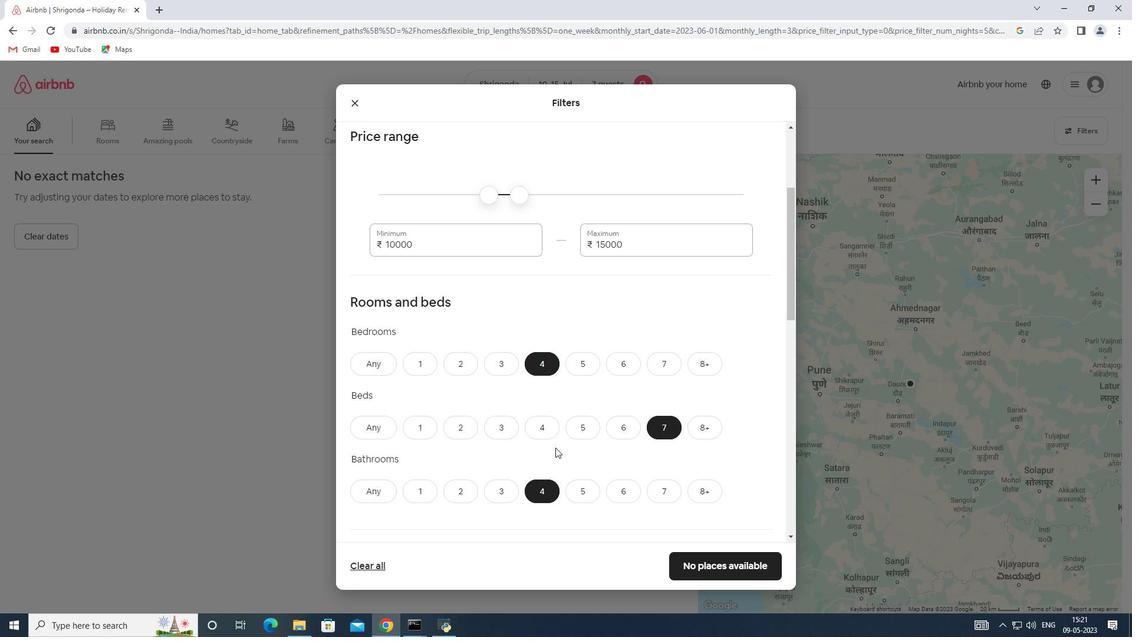 
Action: Mouse scrolled (555, 447) with delta (0, 0)
Screenshot: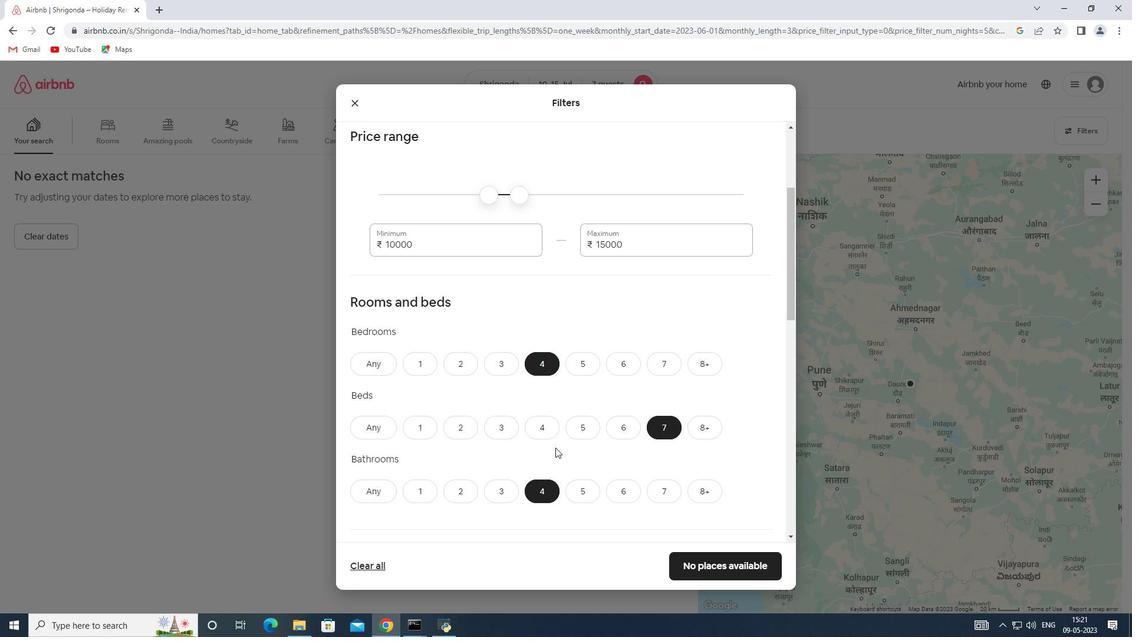 
Action: Mouse scrolled (555, 447) with delta (0, 0)
Screenshot: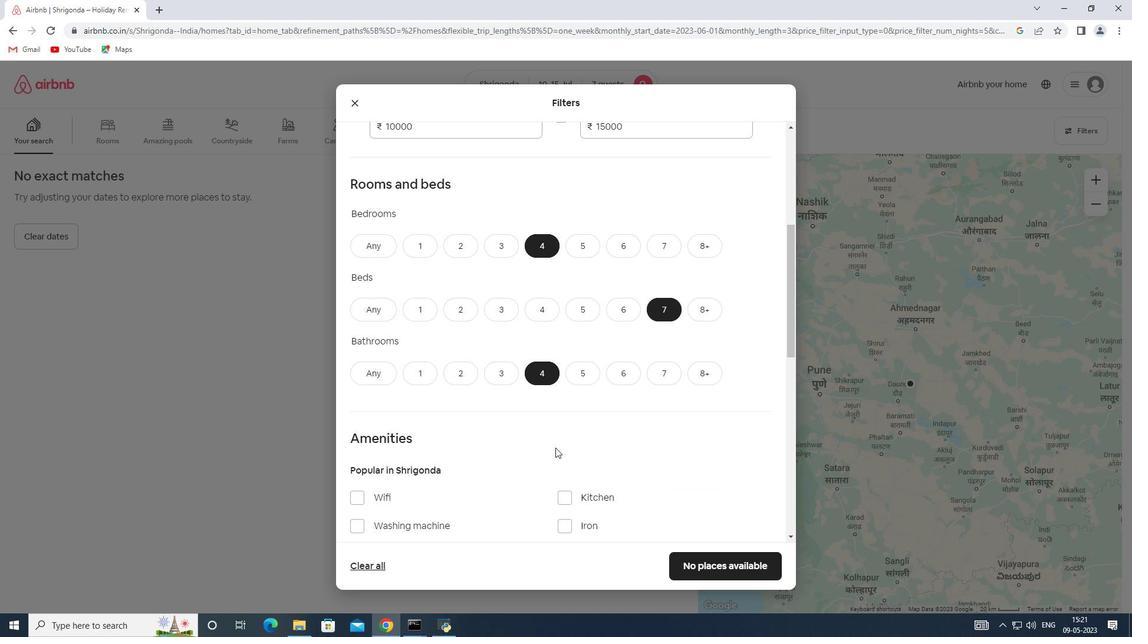 
Action: Mouse scrolled (555, 447) with delta (0, 0)
Screenshot: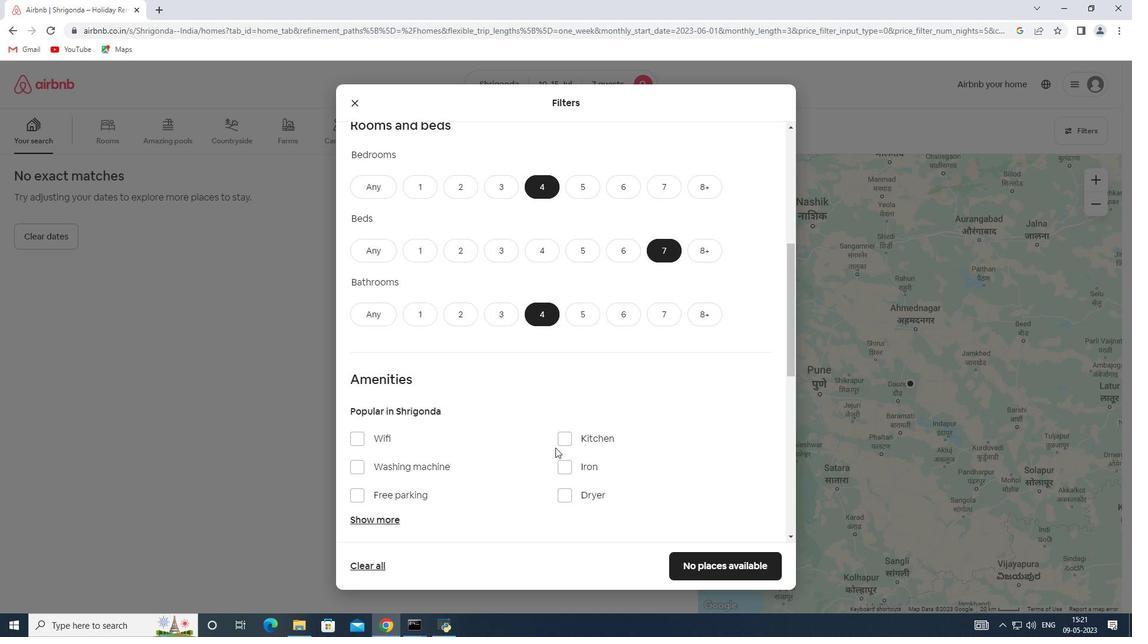 
Action: Mouse moved to (369, 460)
Screenshot: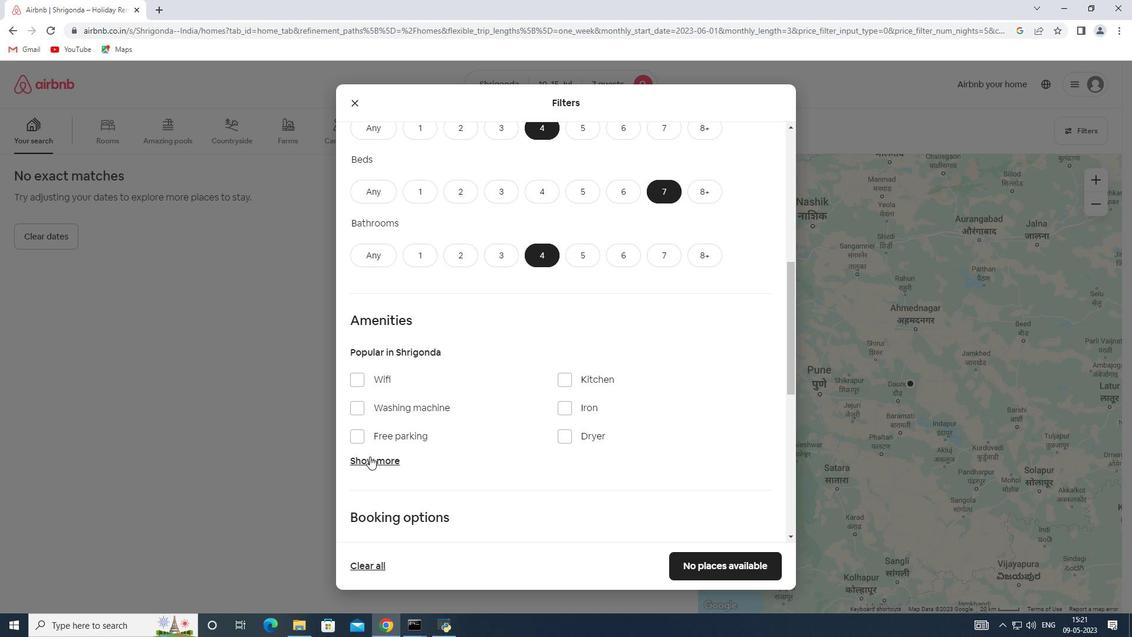 
Action: Mouse pressed left at (369, 460)
Screenshot: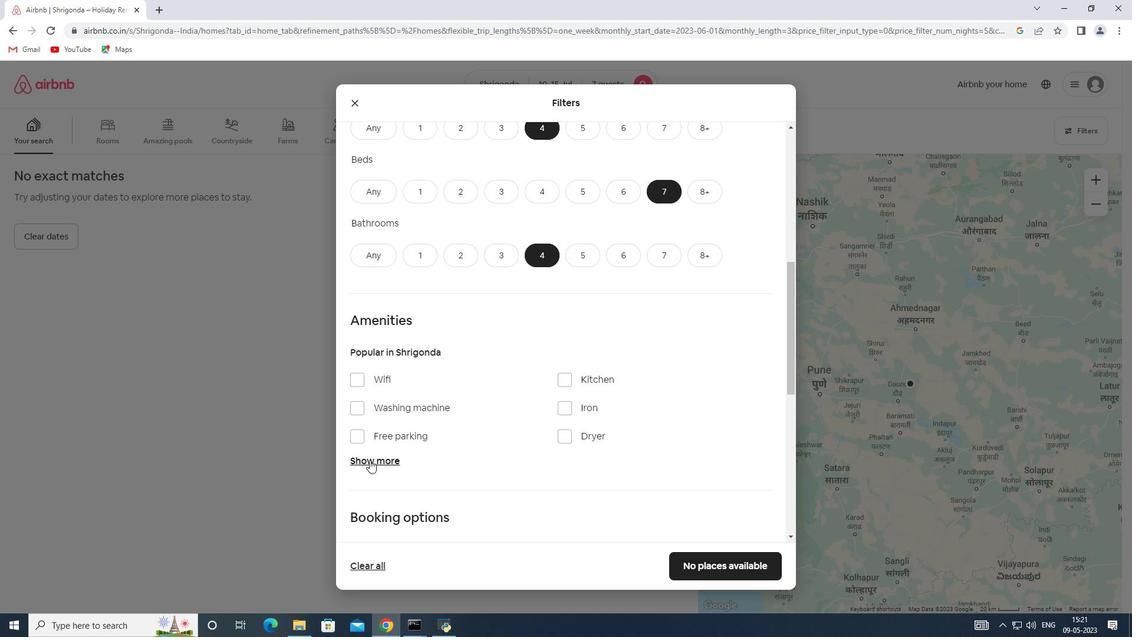 
Action: Mouse moved to (358, 377)
Screenshot: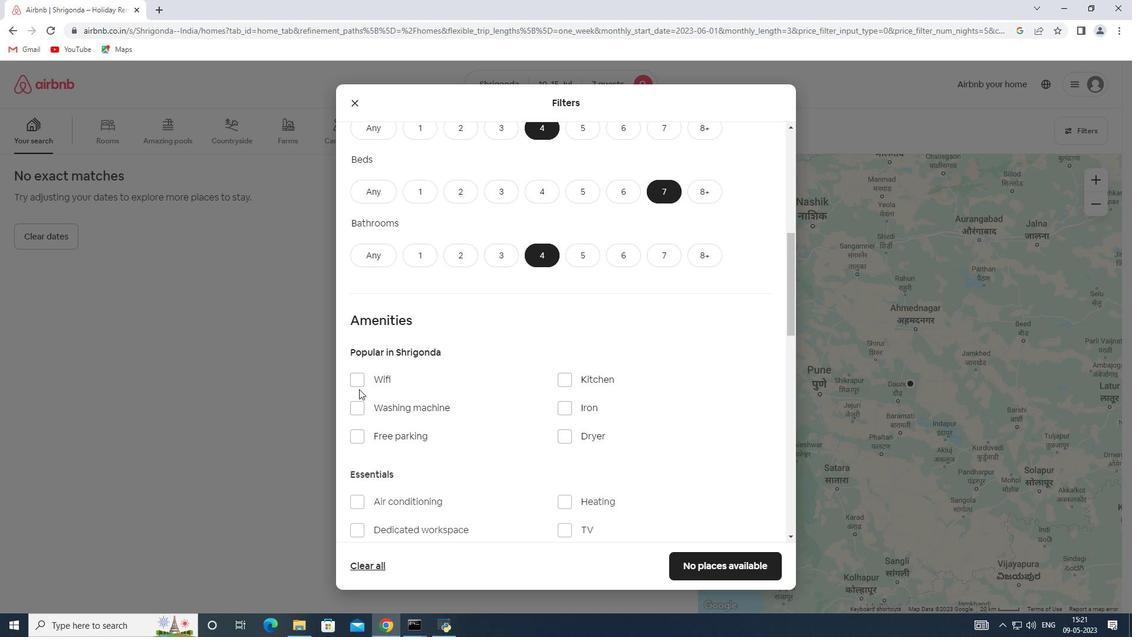 
Action: Mouse pressed left at (358, 377)
Screenshot: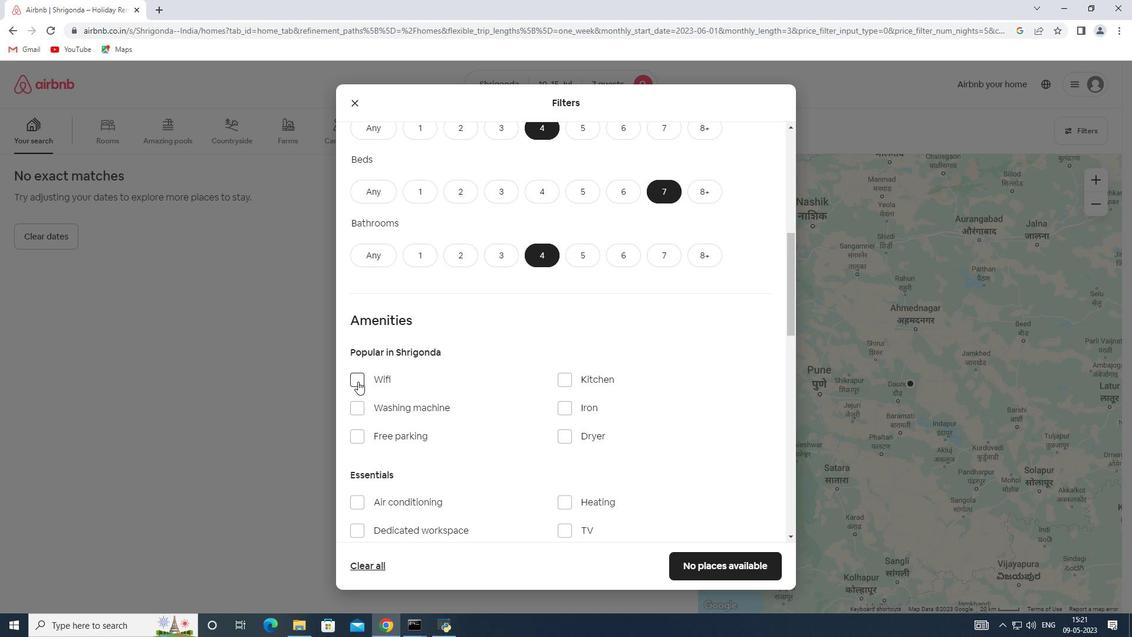 
Action: Mouse moved to (456, 436)
Screenshot: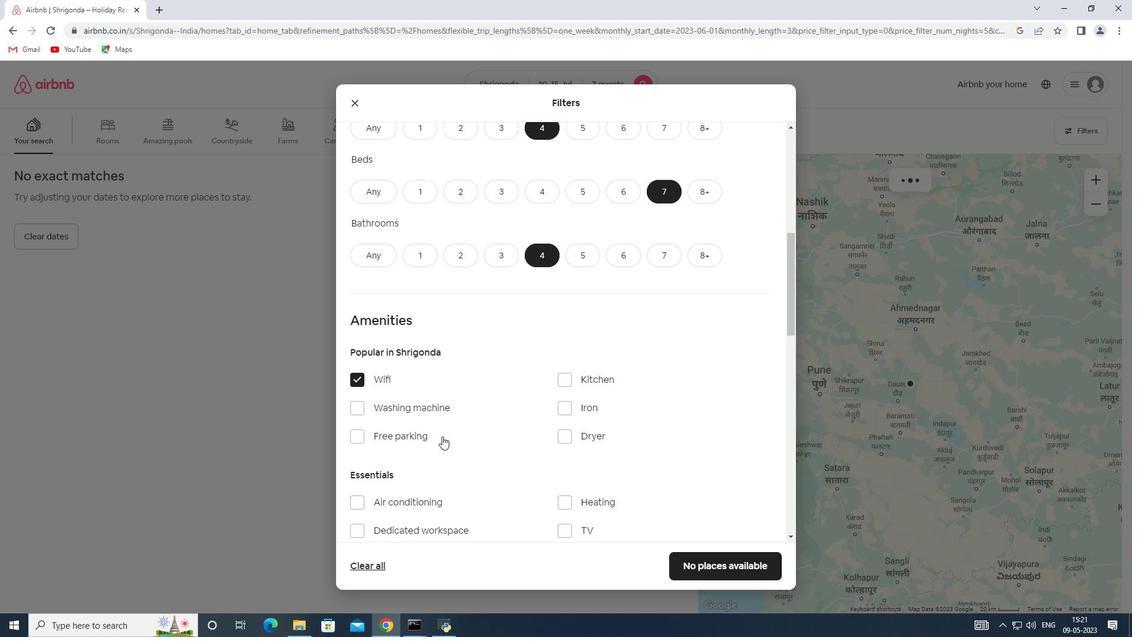 
Action: Mouse scrolled (456, 435) with delta (0, 0)
Screenshot: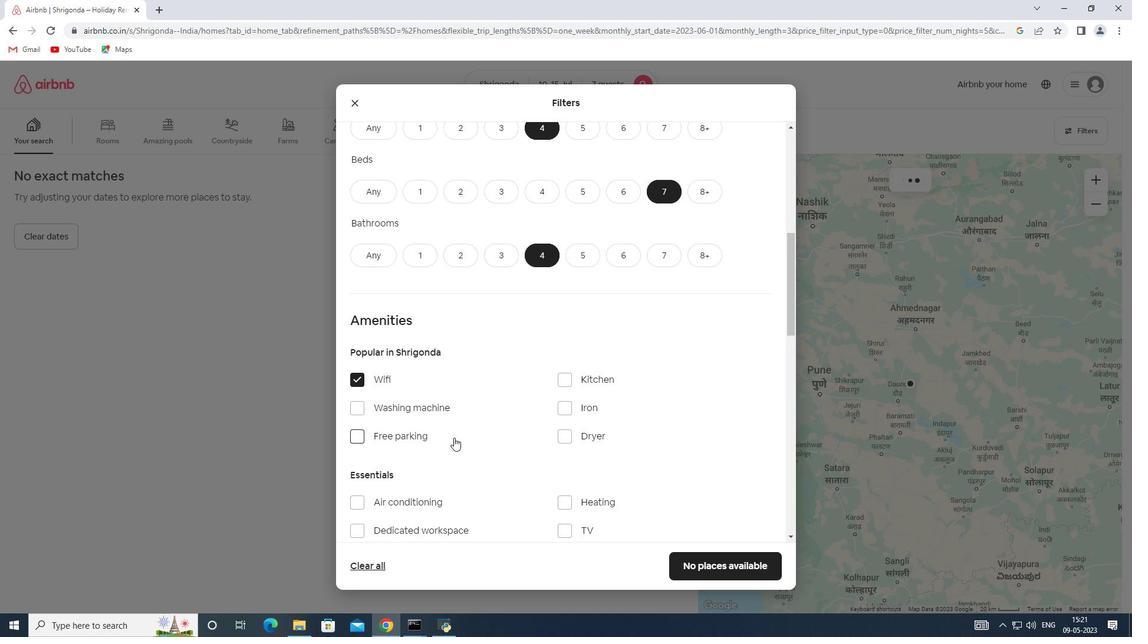 
Action: Mouse moved to (565, 467)
Screenshot: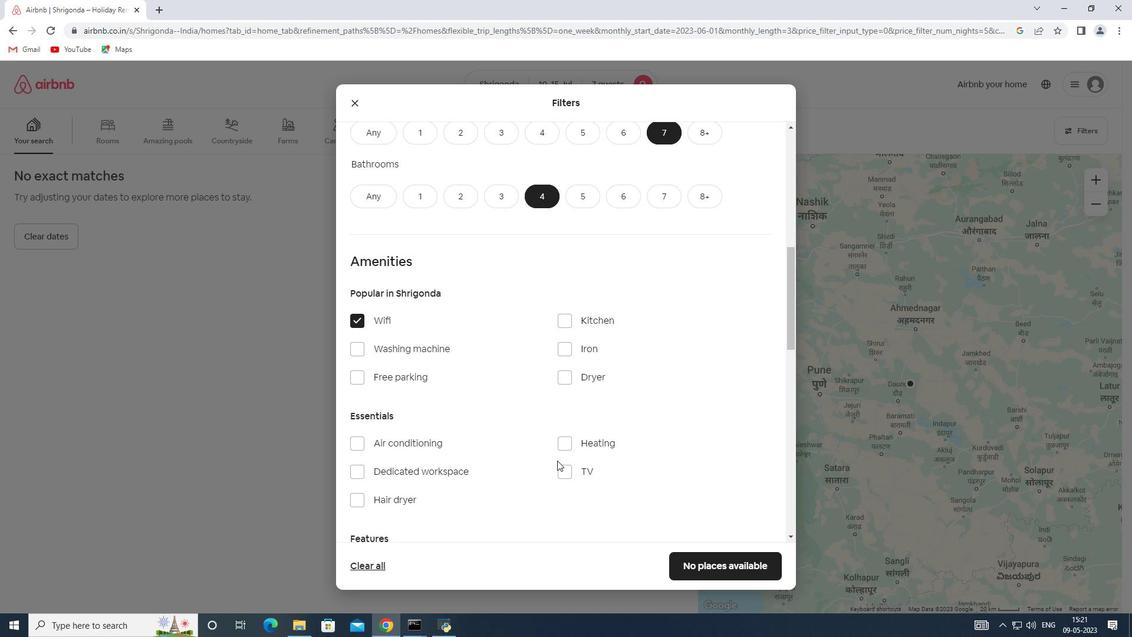 
Action: Mouse pressed left at (565, 467)
Screenshot: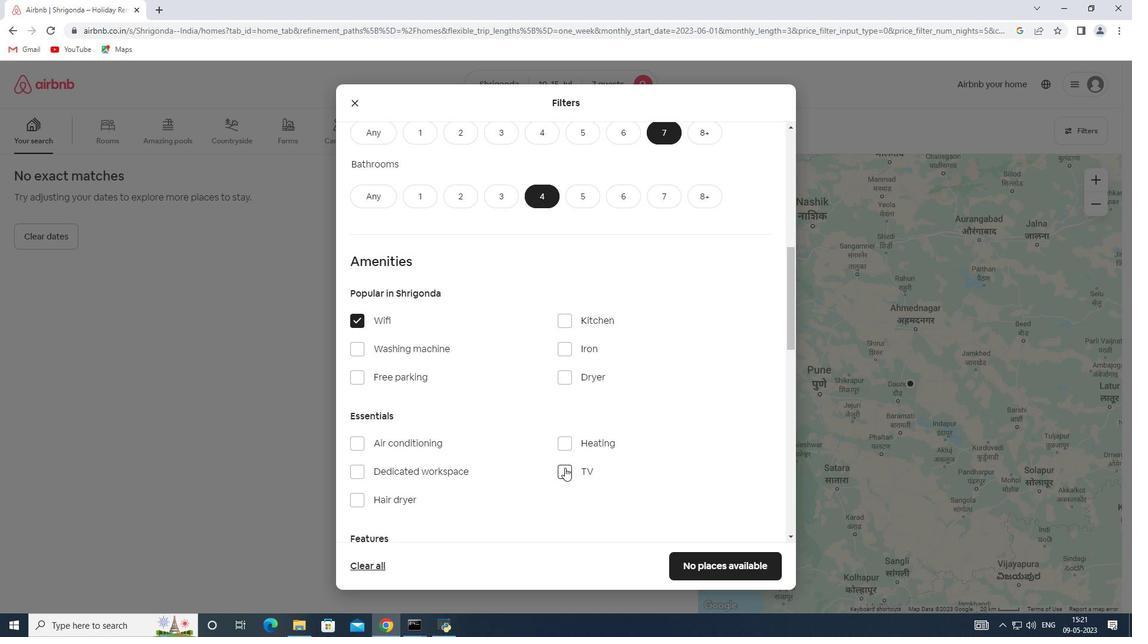 
Action: Mouse moved to (359, 369)
Screenshot: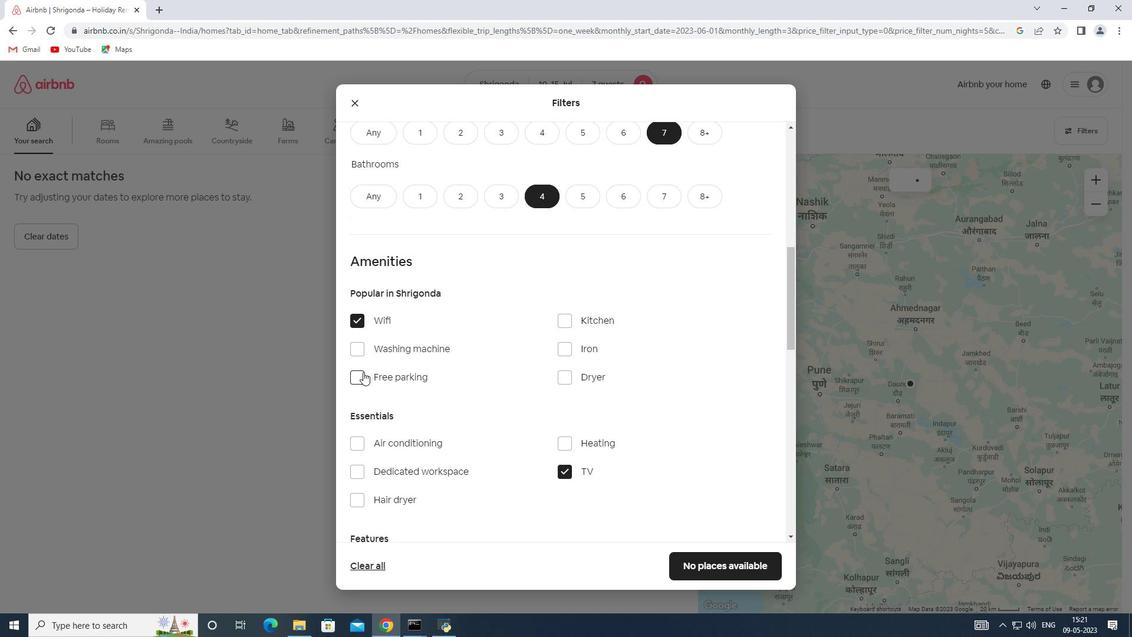 
Action: Mouse pressed left at (359, 369)
Screenshot: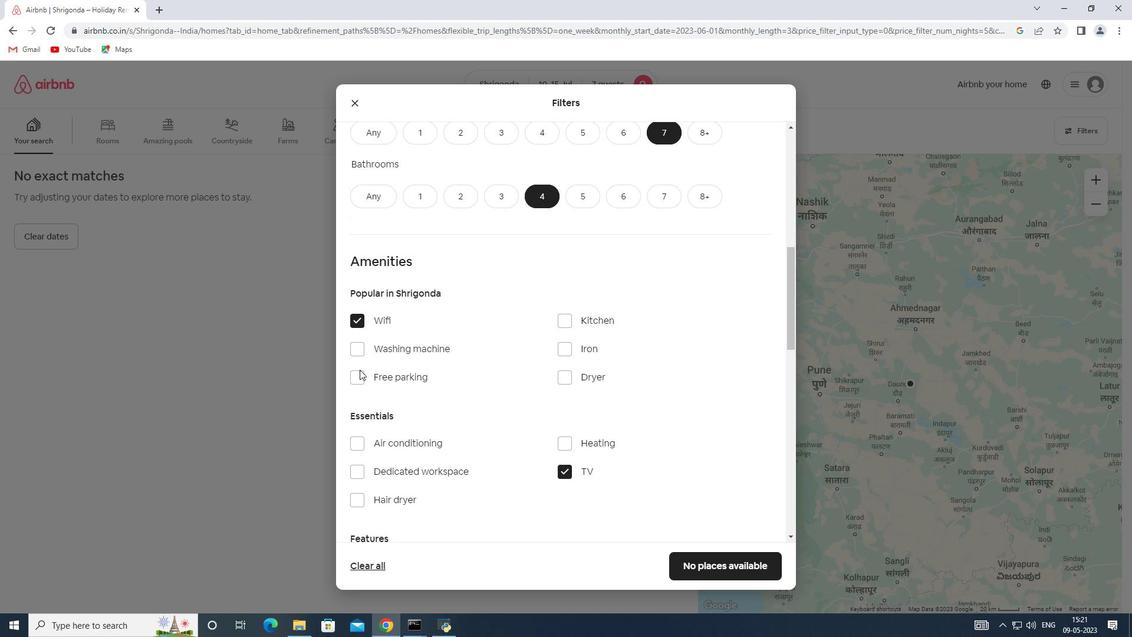 
Action: Mouse moved to (357, 378)
Screenshot: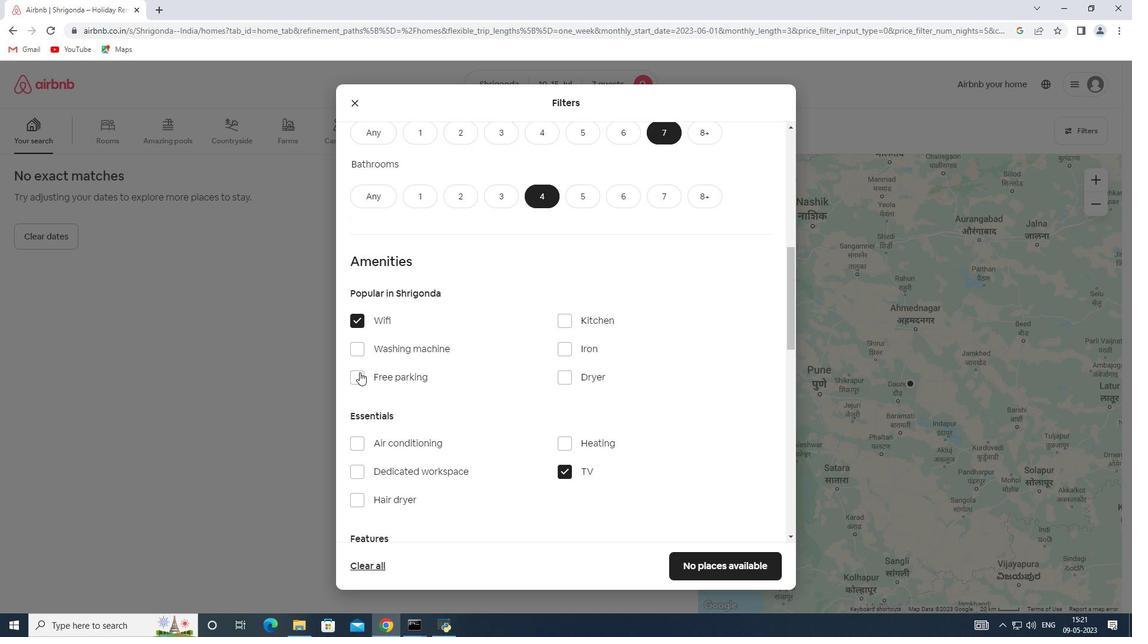 
Action: Mouse pressed left at (357, 378)
Screenshot: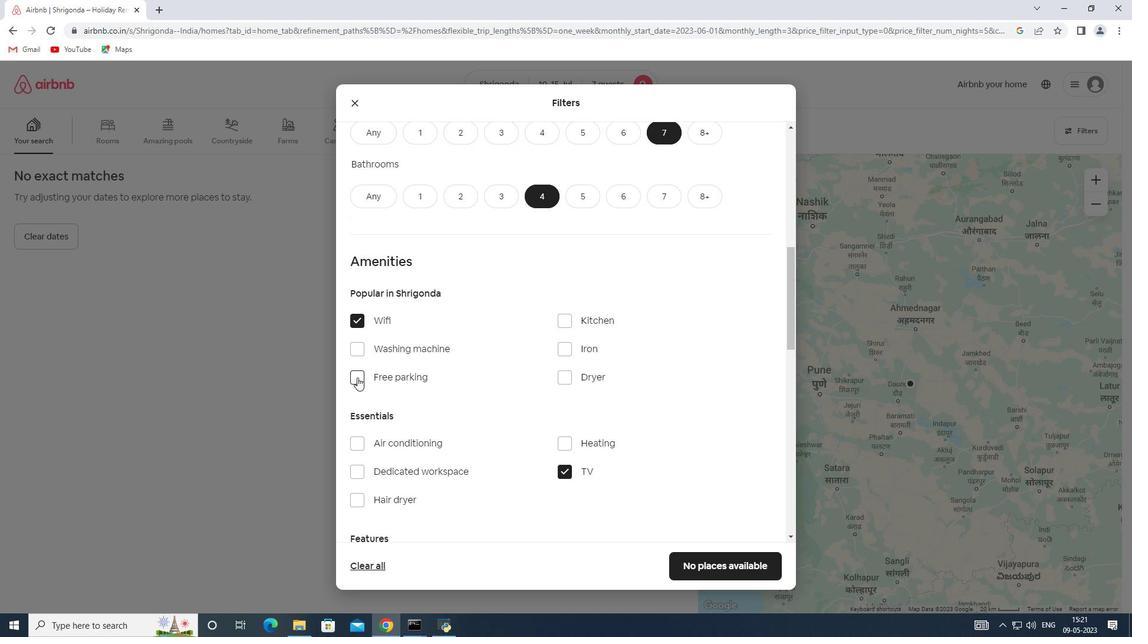 
Action: Mouse moved to (422, 385)
Screenshot: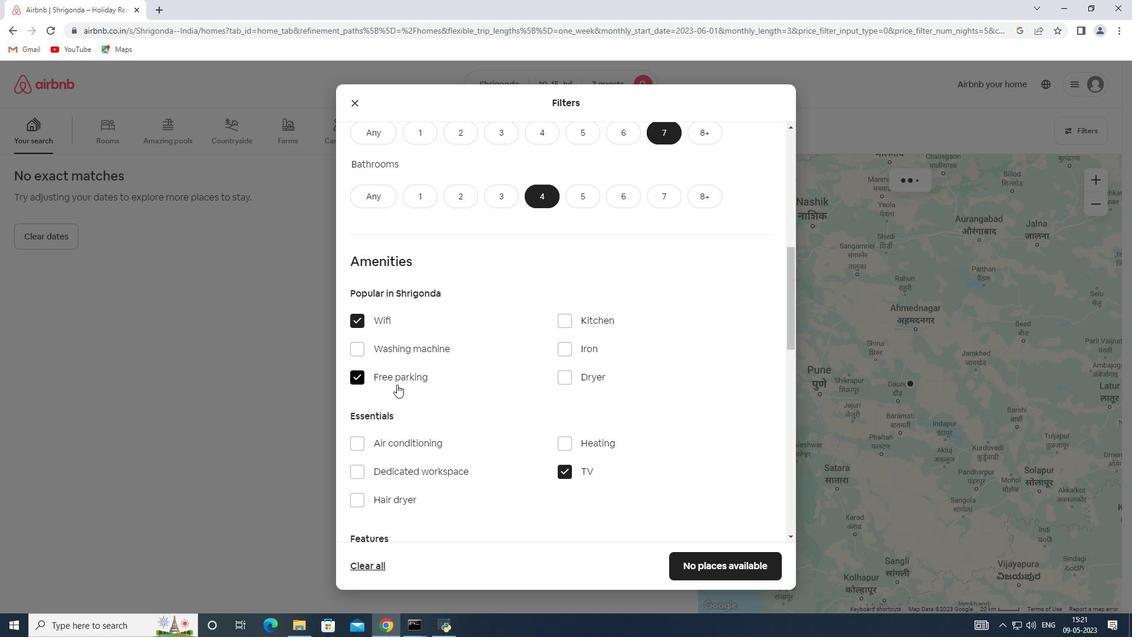 
Action: Mouse scrolled (422, 384) with delta (0, 0)
Screenshot: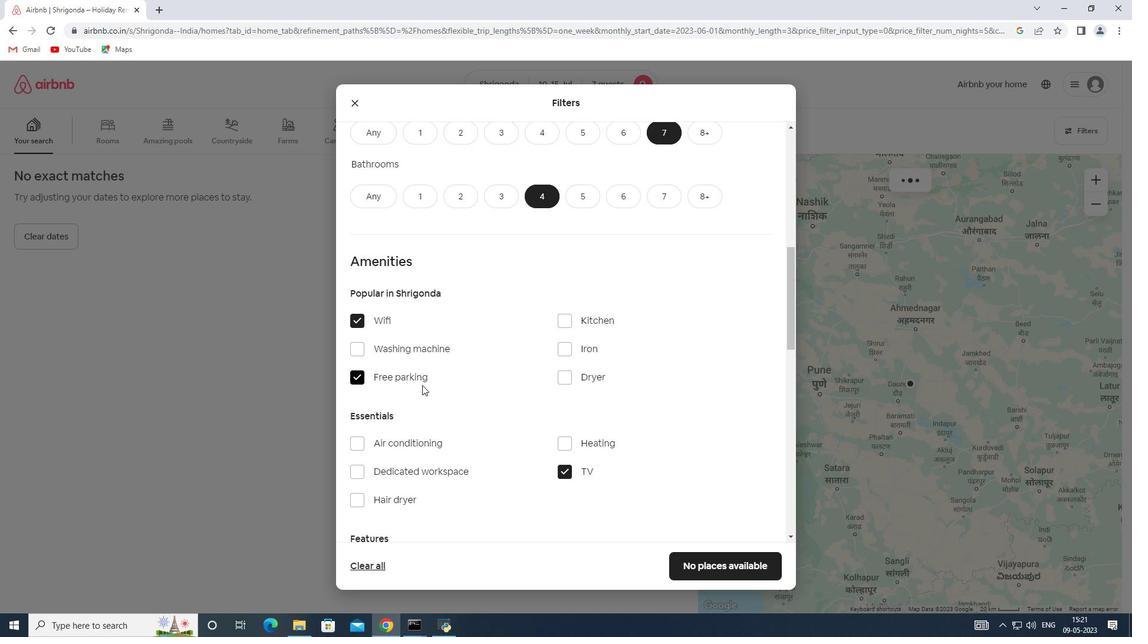 
Action: Mouse scrolled (422, 384) with delta (0, 0)
Screenshot: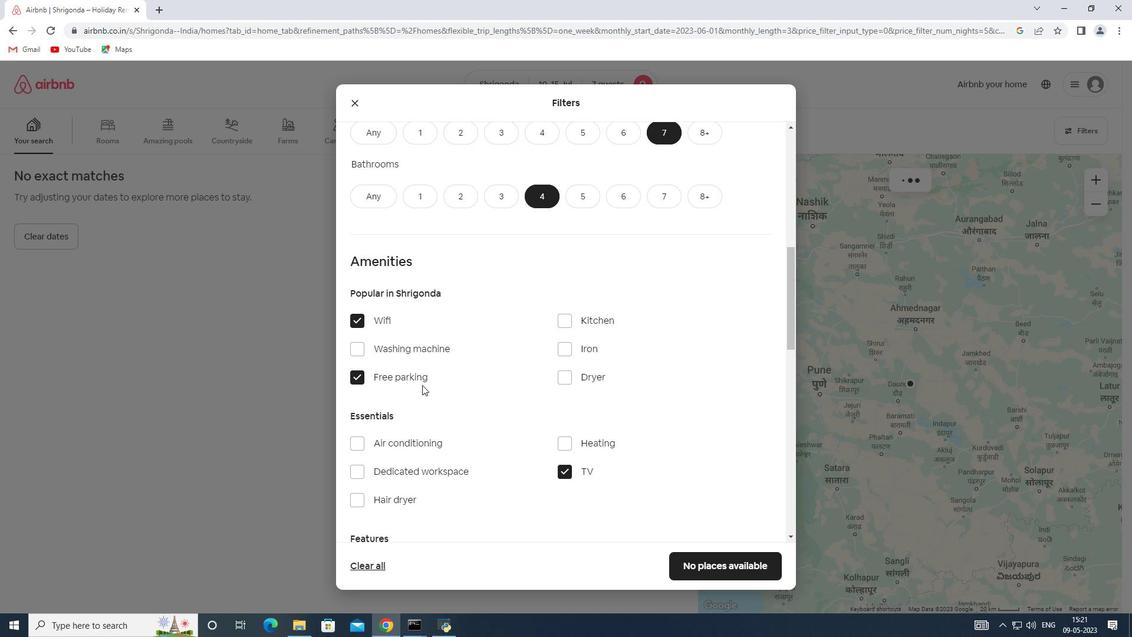 
Action: Mouse scrolled (422, 384) with delta (0, 0)
Screenshot: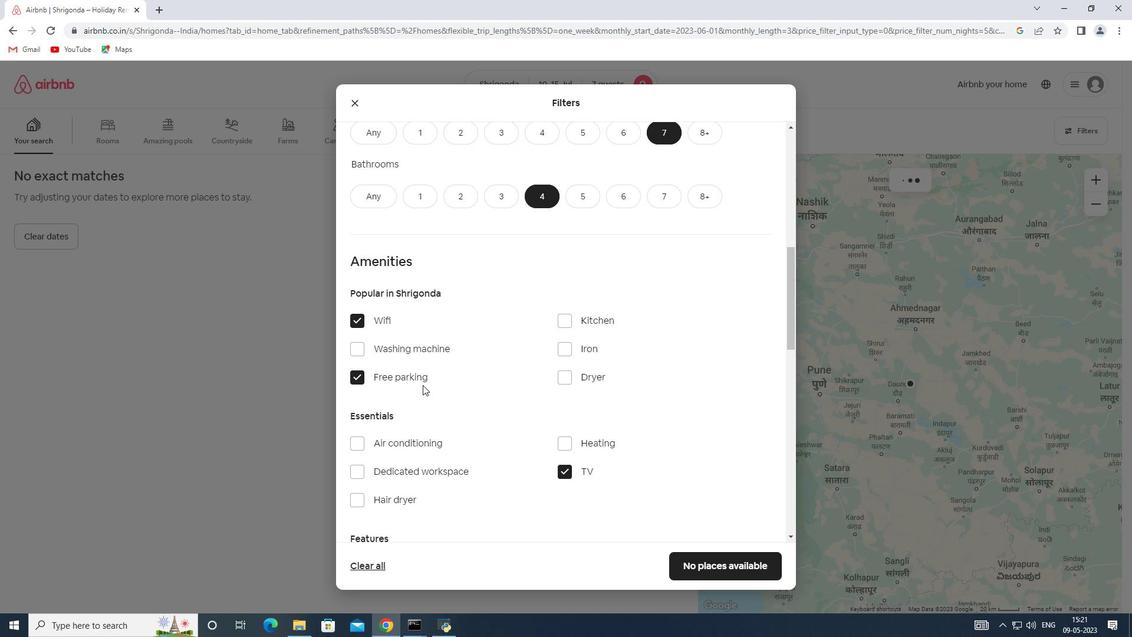 
Action: Mouse scrolled (422, 384) with delta (0, 0)
Screenshot: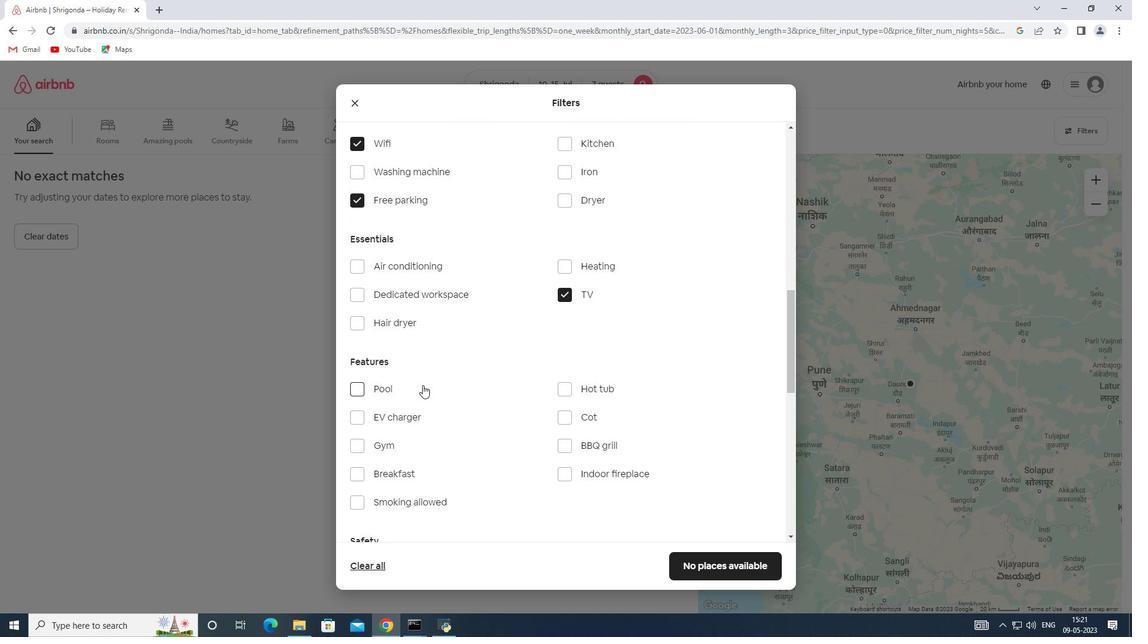 
Action: Mouse moved to (378, 383)
Screenshot: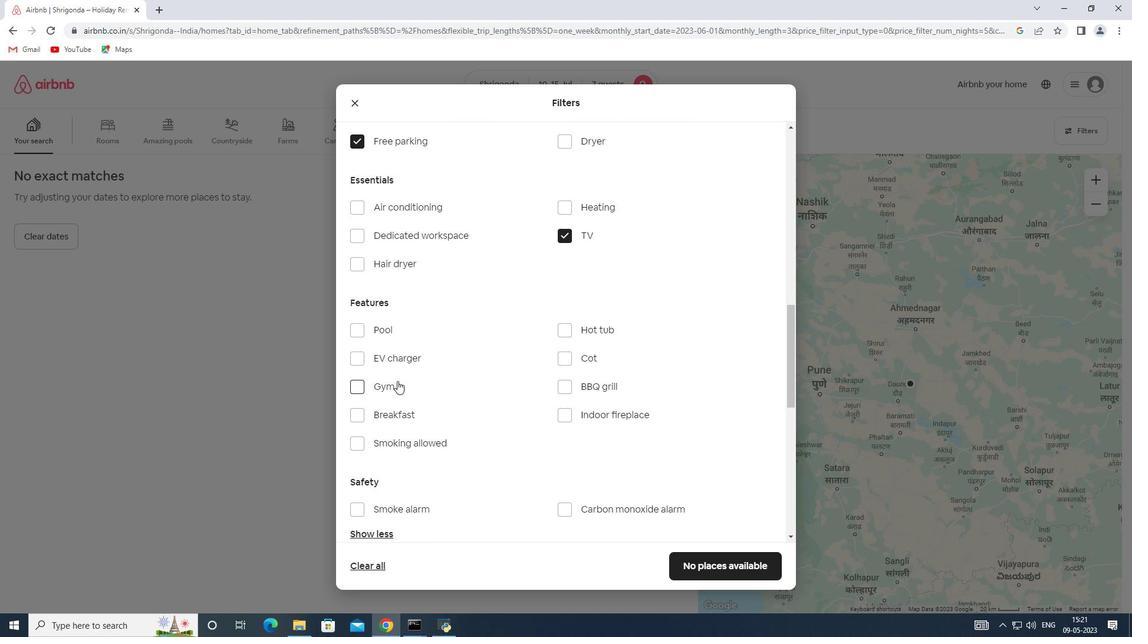 
Action: Mouse pressed left at (378, 383)
Screenshot: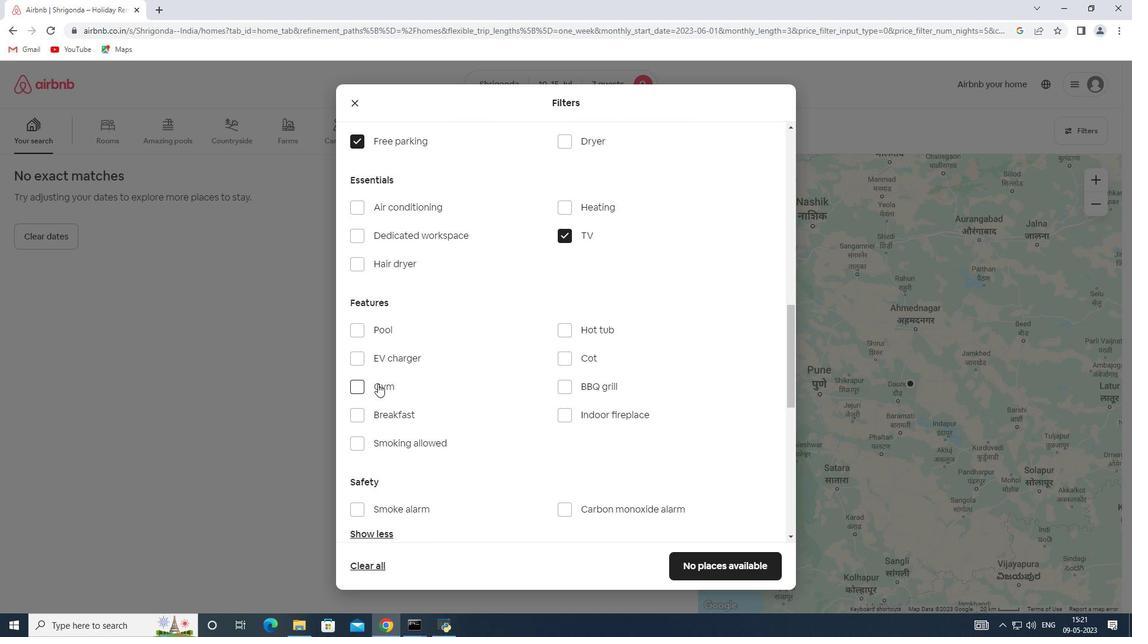 
Action: Mouse moved to (383, 415)
Screenshot: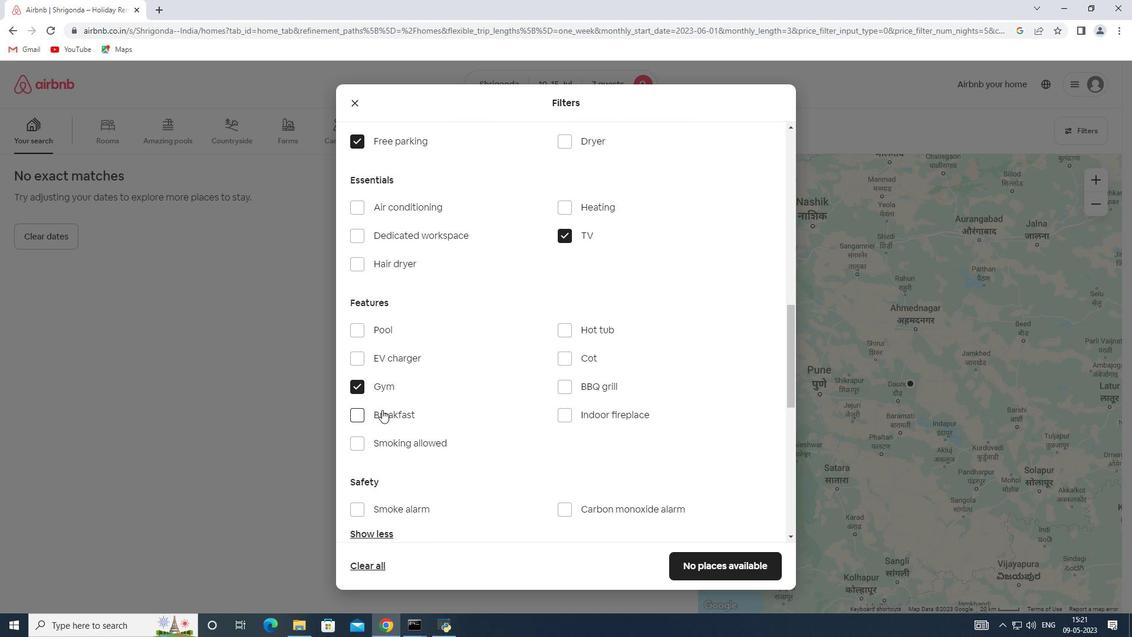 
Action: Mouse pressed left at (383, 415)
Screenshot: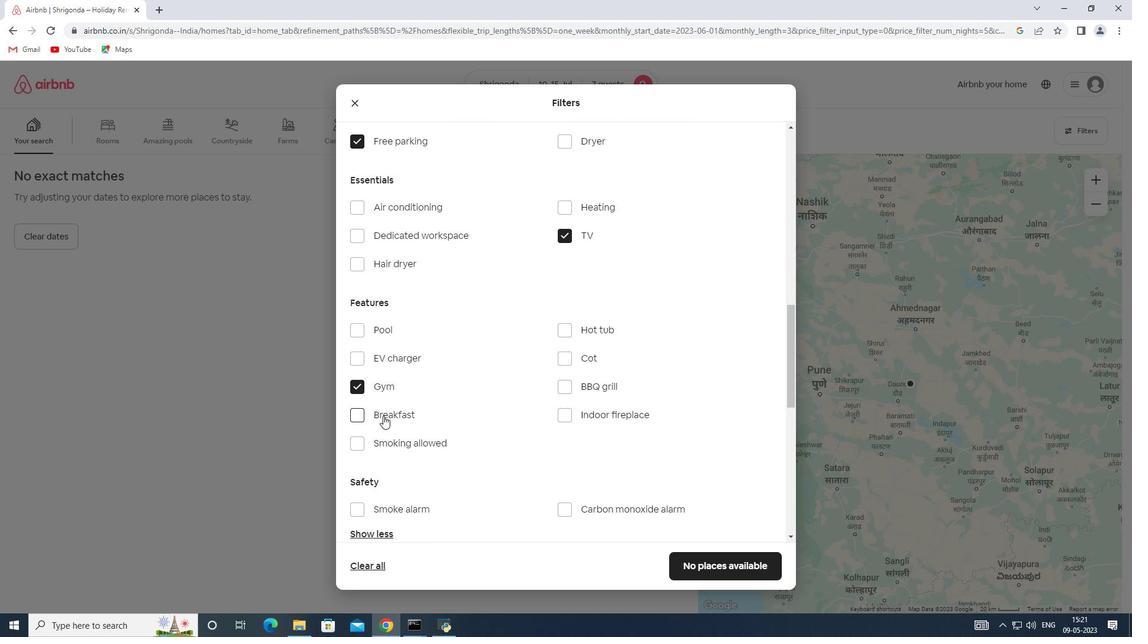 
Action: Mouse moved to (518, 401)
Screenshot: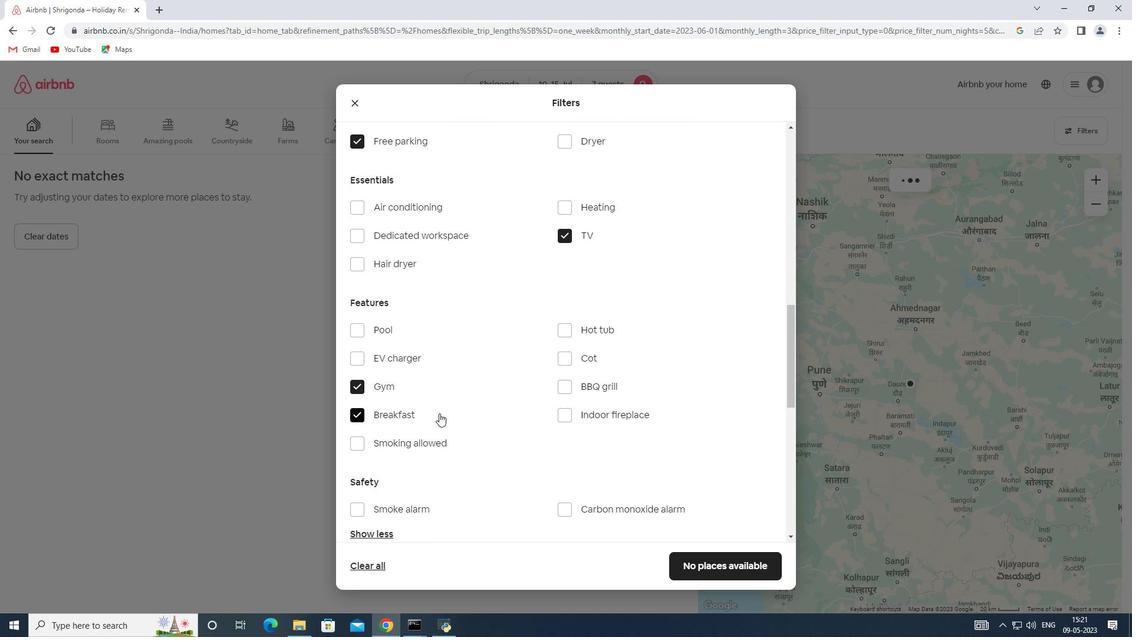 
Action: Mouse scrolled (518, 400) with delta (0, 0)
Screenshot: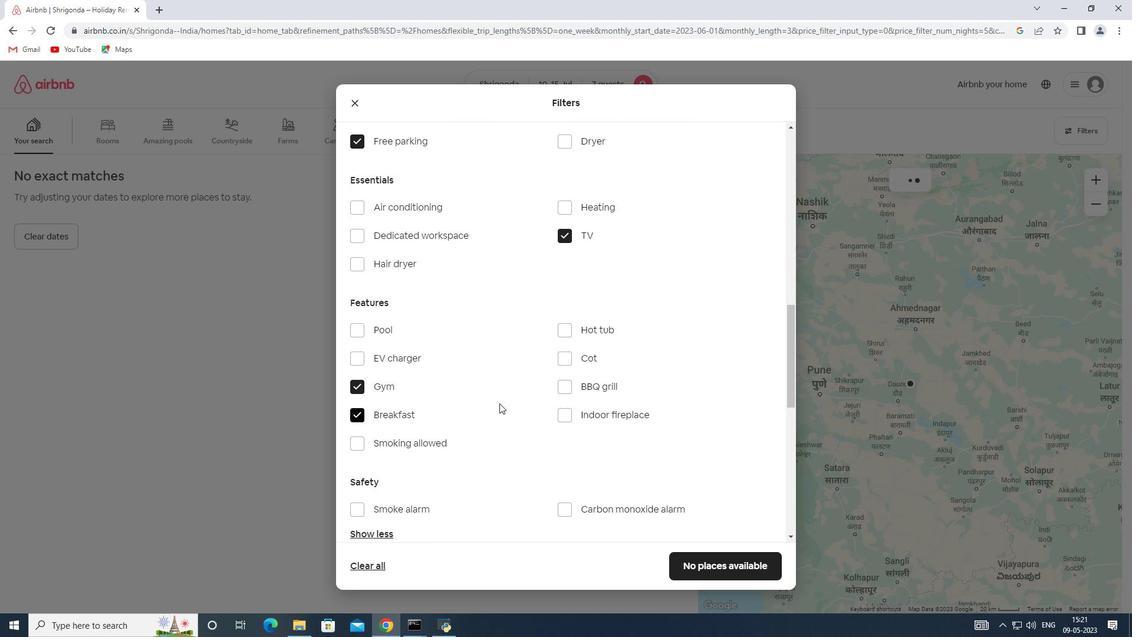 
Action: Mouse scrolled (518, 400) with delta (0, 0)
Screenshot: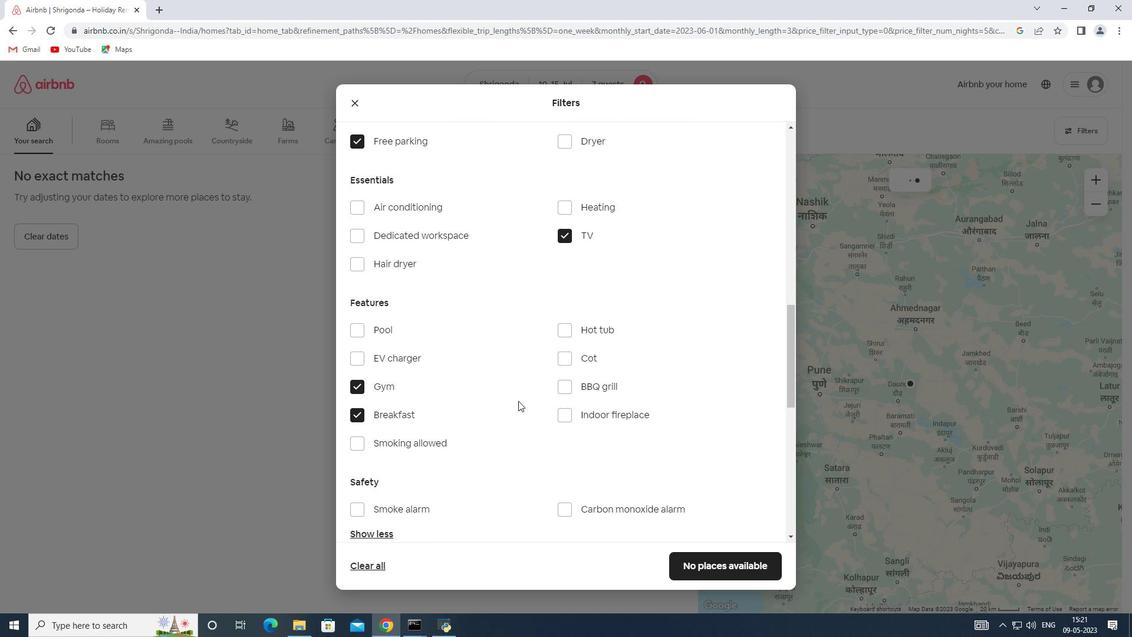 
Action: Mouse scrolled (518, 400) with delta (0, 0)
Screenshot: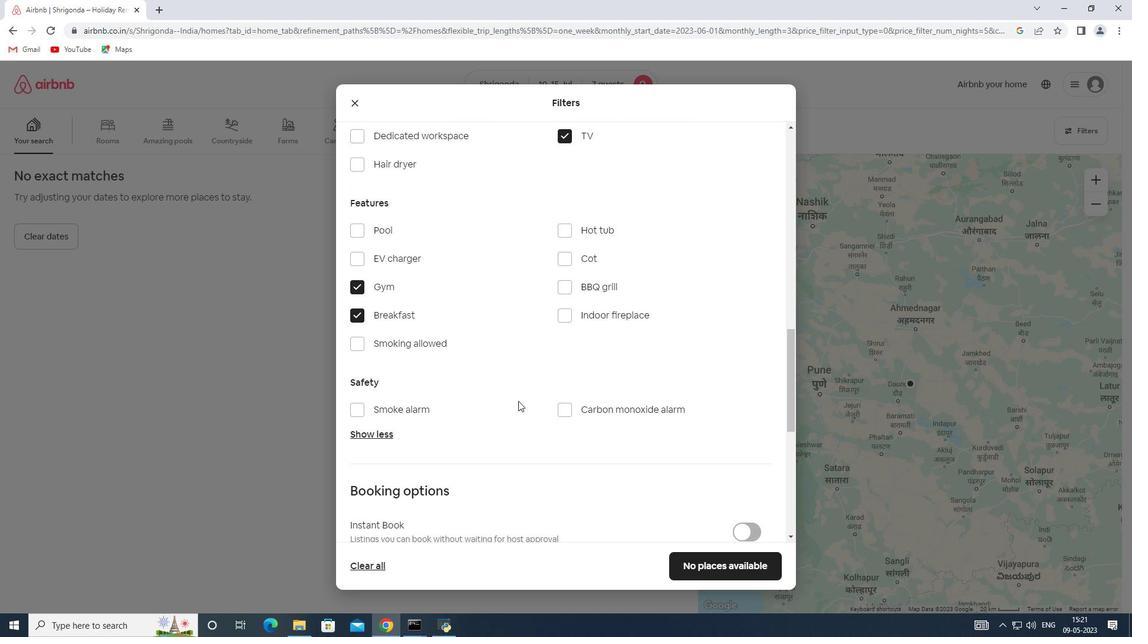 
Action: Mouse scrolled (518, 400) with delta (0, 0)
Screenshot: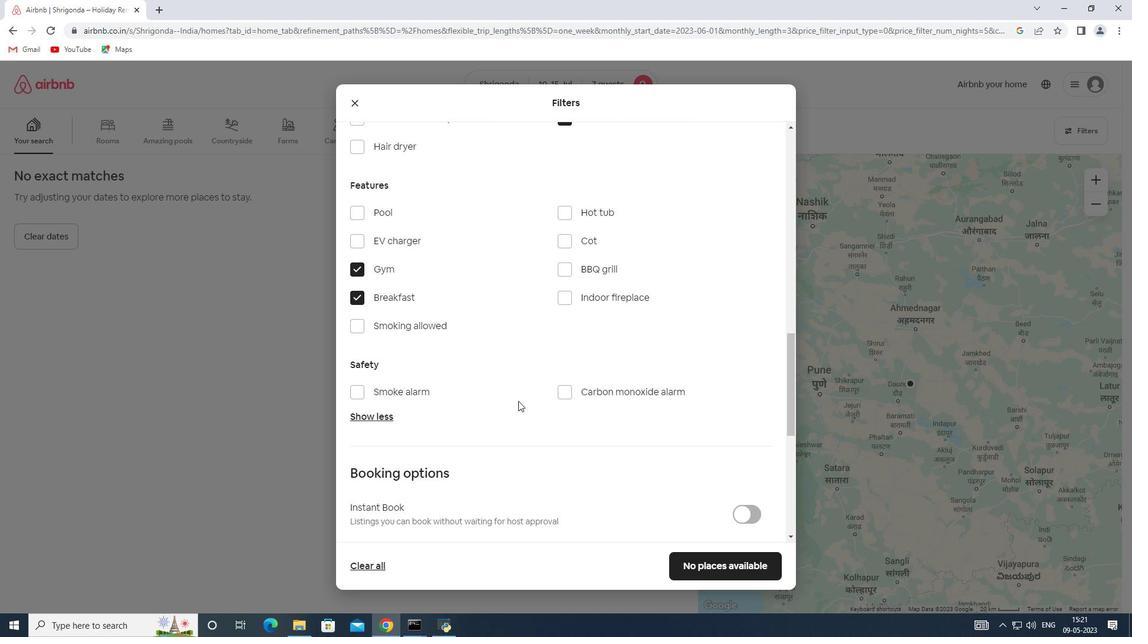 
Action: Mouse moved to (523, 401)
Screenshot: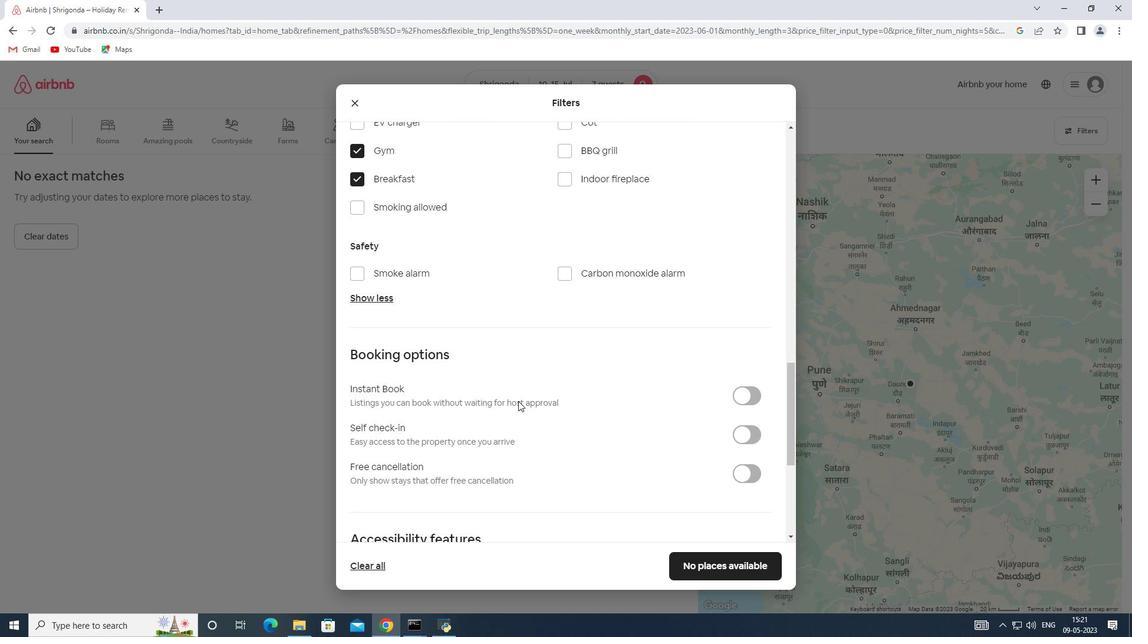 
Action: Mouse scrolled (523, 401) with delta (0, 0)
Screenshot: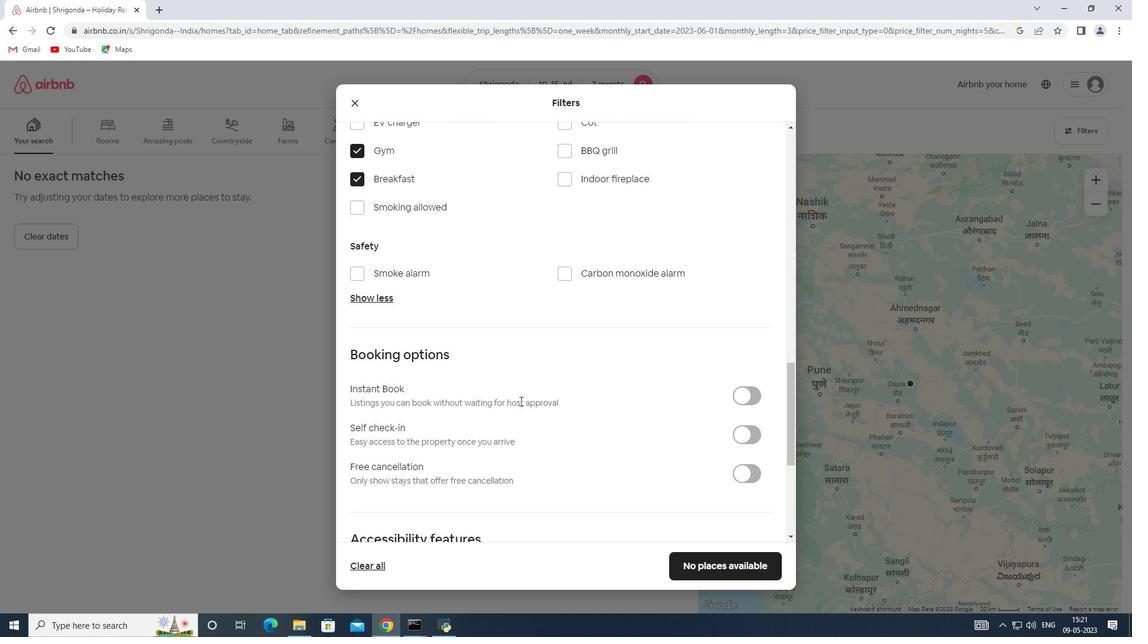
Action: Mouse moved to (742, 377)
Screenshot: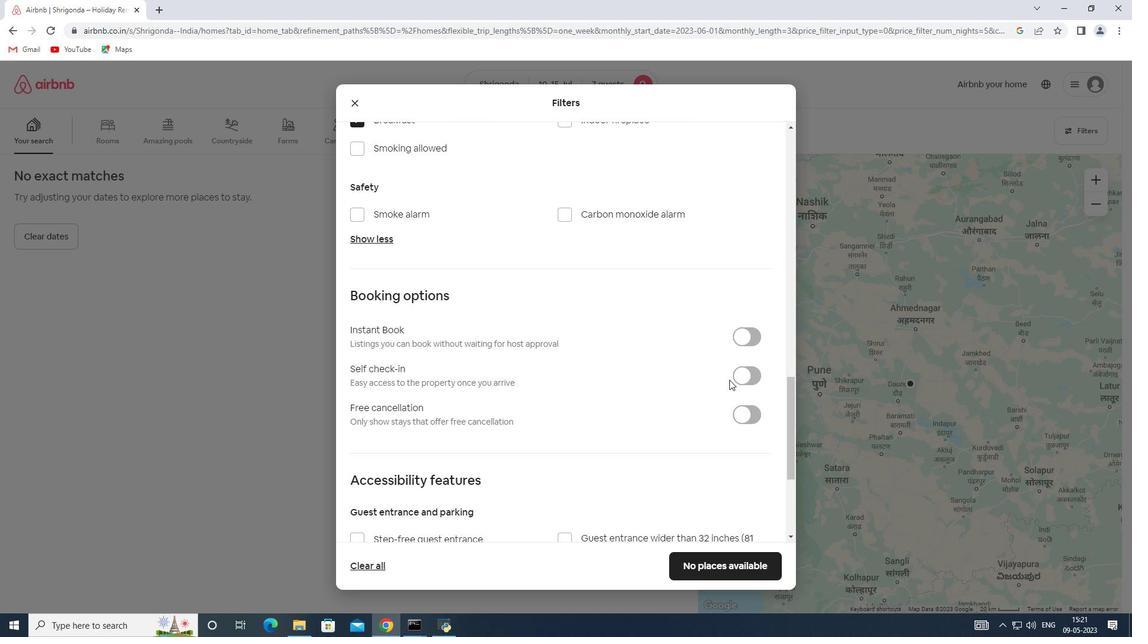 
Action: Mouse pressed left at (742, 377)
Screenshot: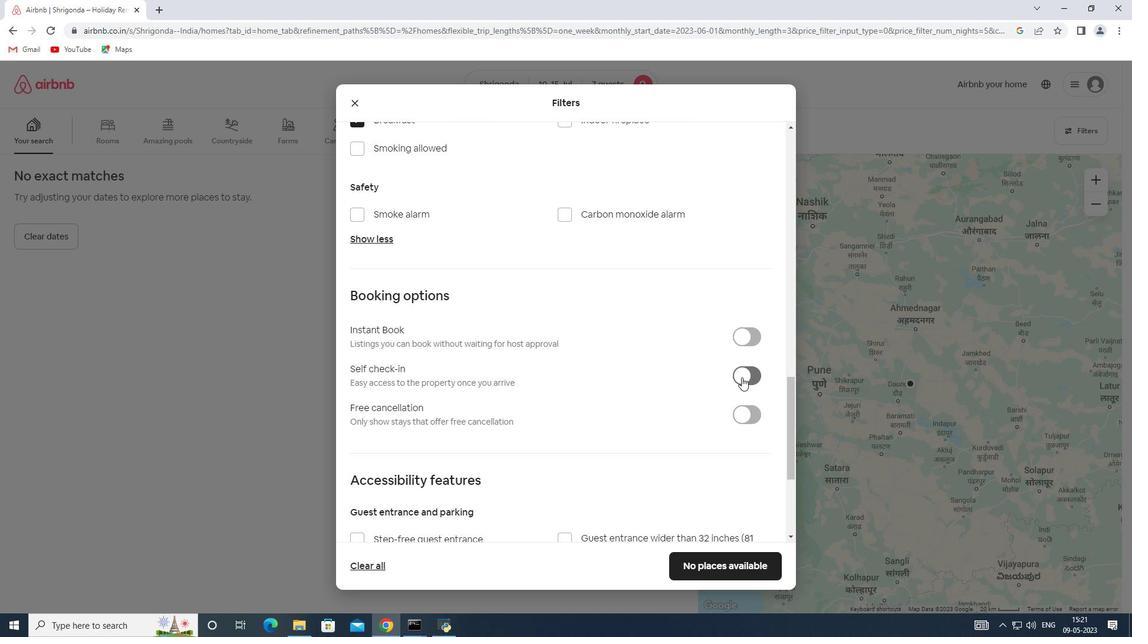 
Action: Mouse moved to (565, 404)
Screenshot: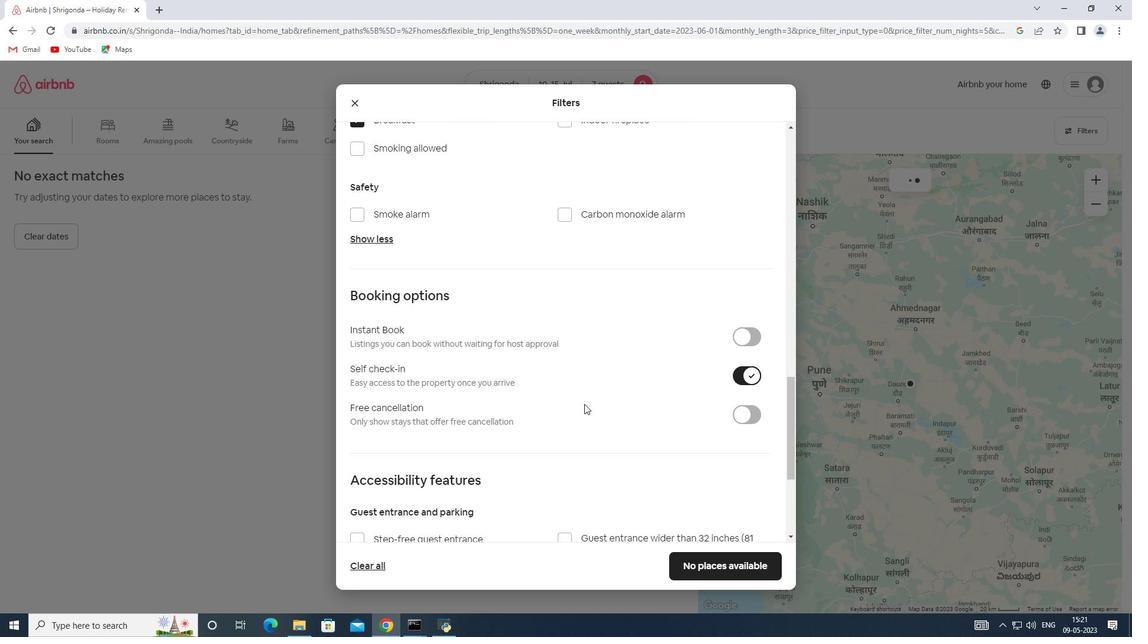 
Action: Mouse scrolled (565, 403) with delta (0, 0)
Screenshot: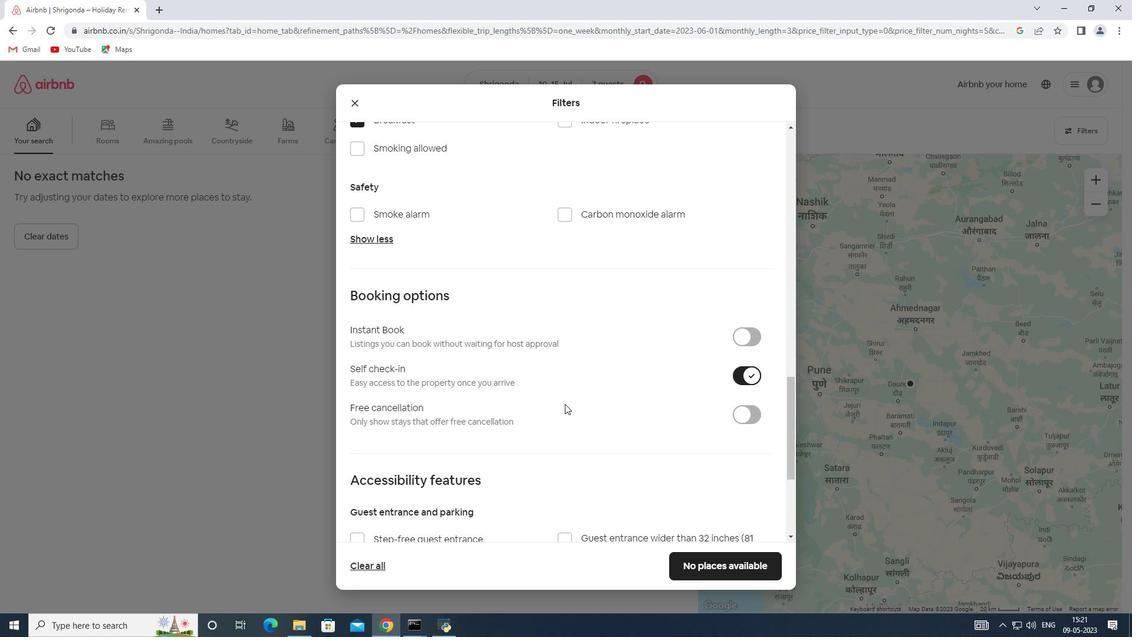 
Action: Mouse scrolled (565, 403) with delta (0, 0)
Screenshot: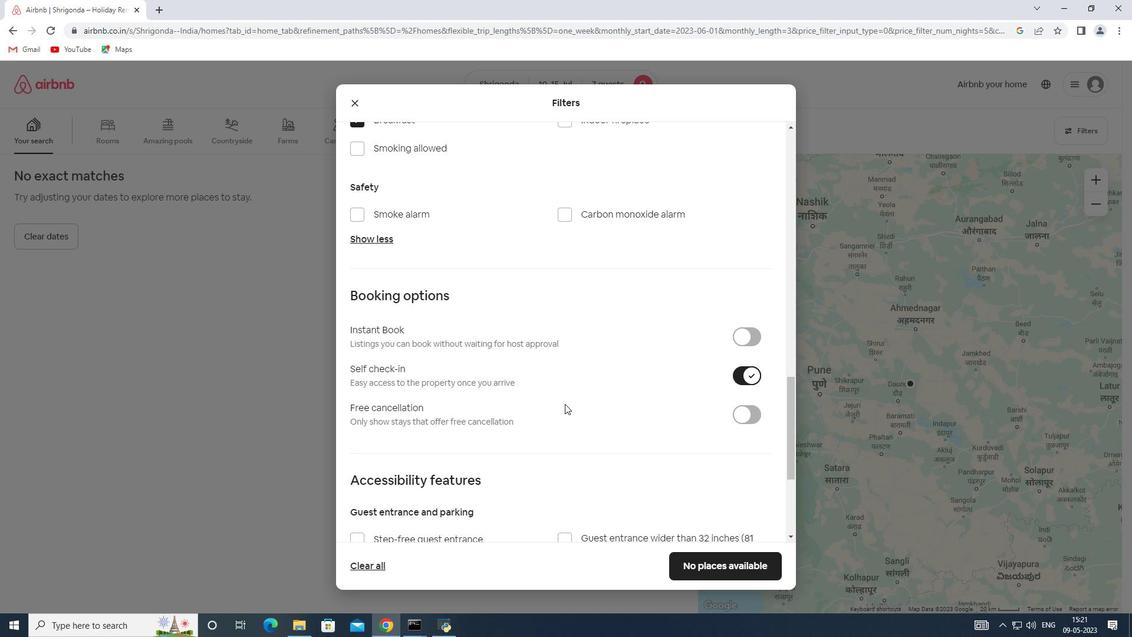 
Action: Mouse scrolled (565, 403) with delta (0, 0)
Screenshot: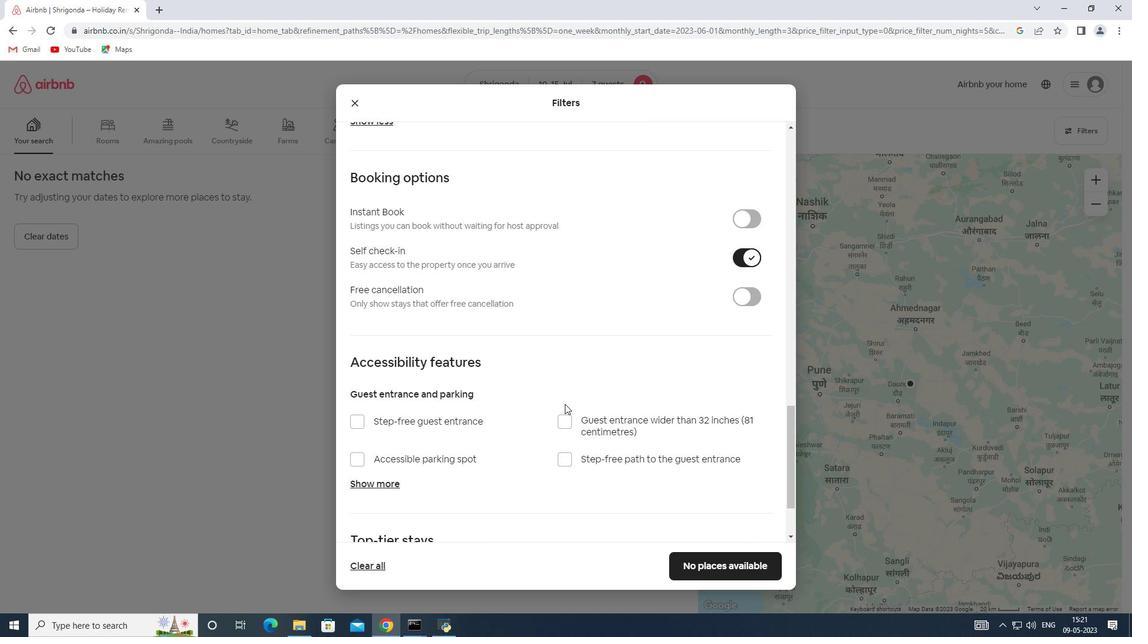 
Action: Mouse scrolled (565, 403) with delta (0, 0)
Screenshot: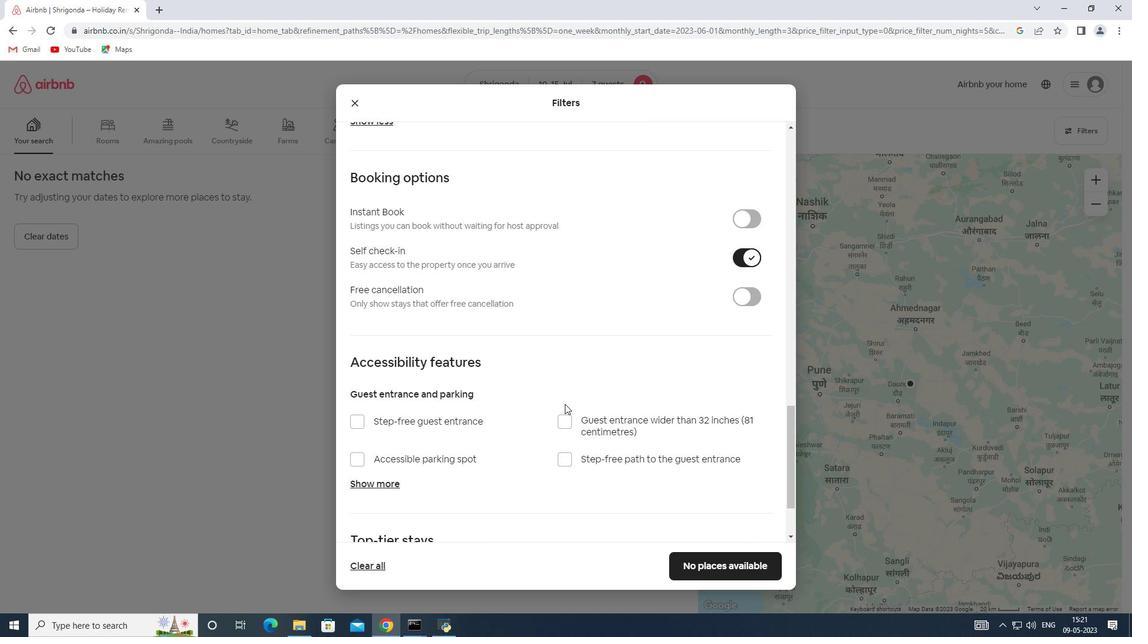 
Action: Mouse scrolled (565, 403) with delta (0, 0)
Screenshot: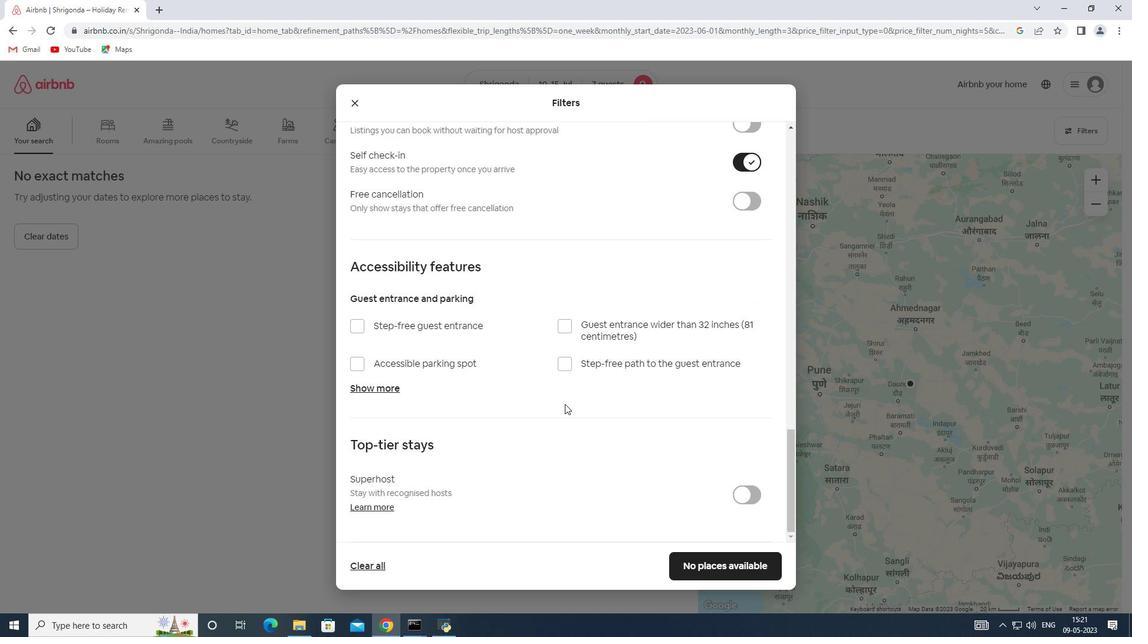 
Action: Mouse scrolled (565, 403) with delta (0, 0)
Screenshot: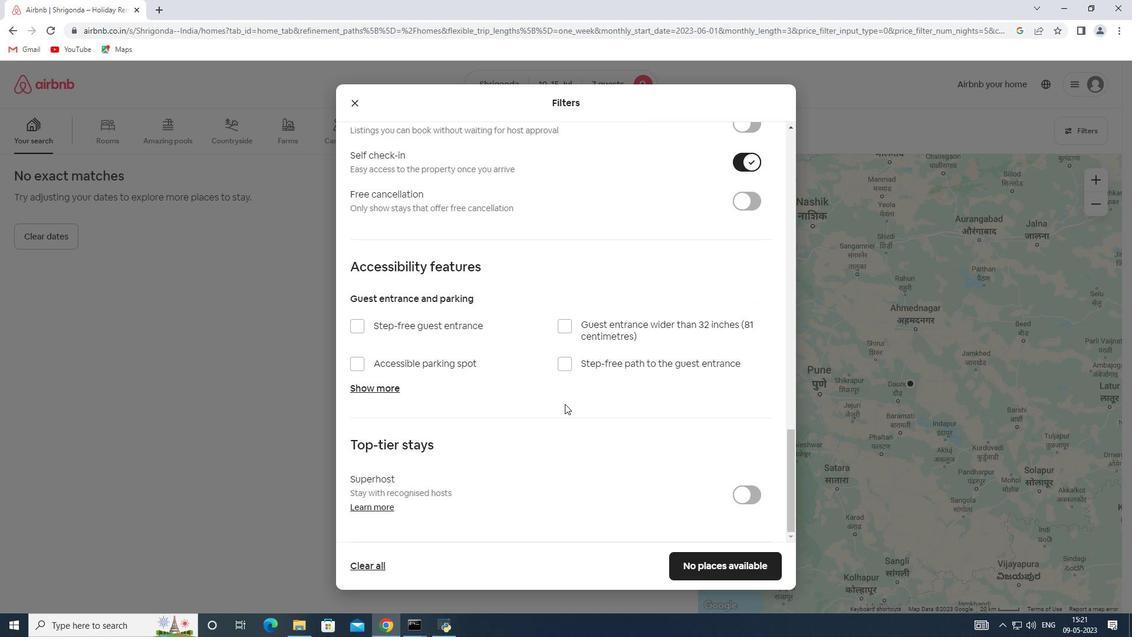 
Action: Mouse scrolled (565, 403) with delta (0, 0)
Screenshot: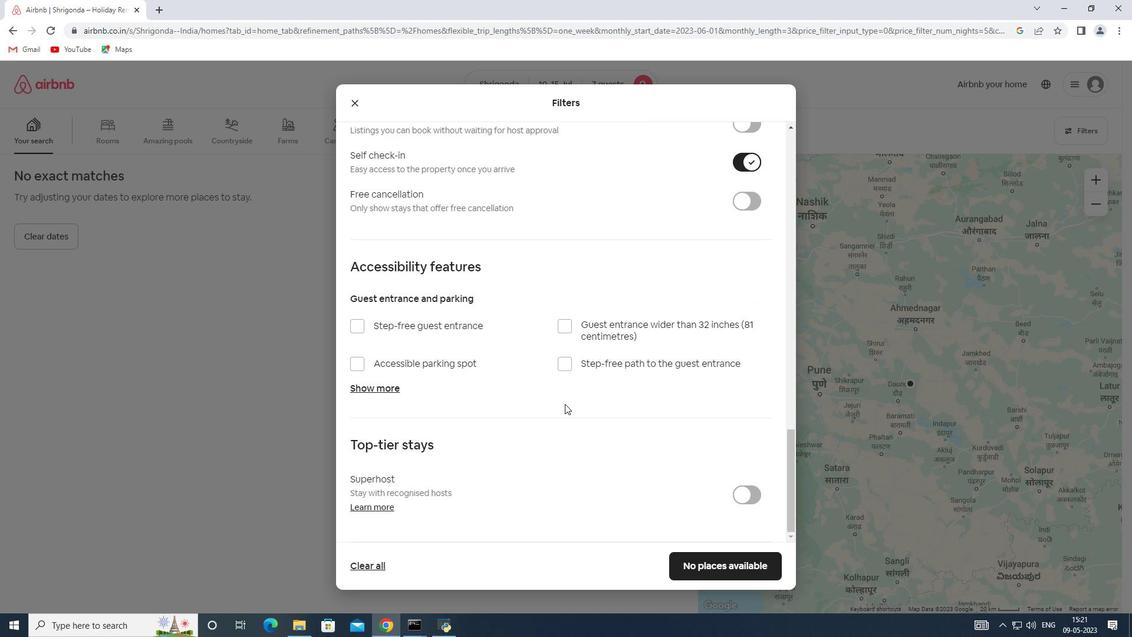 
Action: Mouse moved to (696, 562)
Screenshot: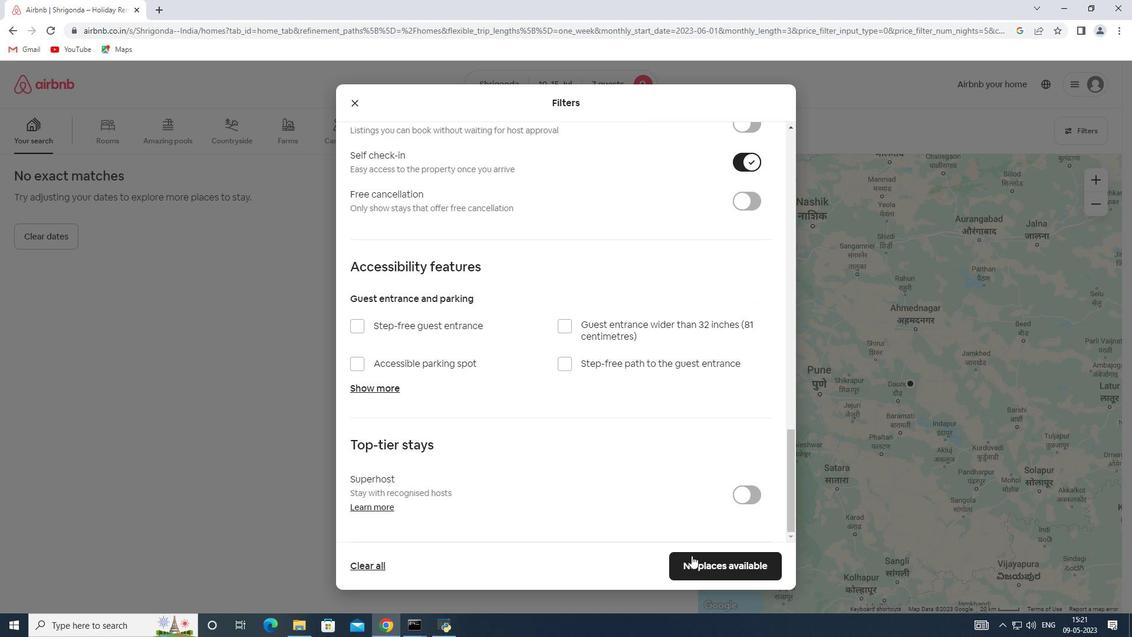 
Action: Mouse pressed left at (696, 562)
Screenshot: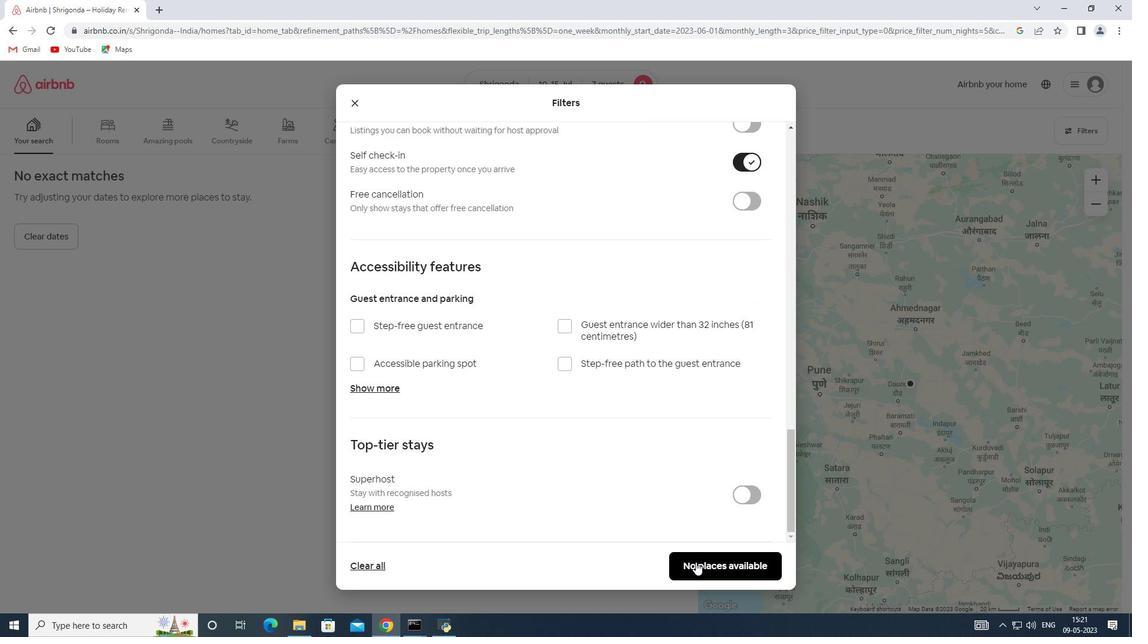 
